 Task: Look for space in San Miniato, Italy from 12th  August, 2023 to 15th August, 2023 for 3 adults in price range Rs.12000 to Rs.16000. Place can be entire place with 2 bedrooms having 3 beds and 1 bathroom. Property type can be house, flat, guest house. Booking option can be shelf check-in. Required host language is English.
Action: Mouse moved to (467, 117)
Screenshot: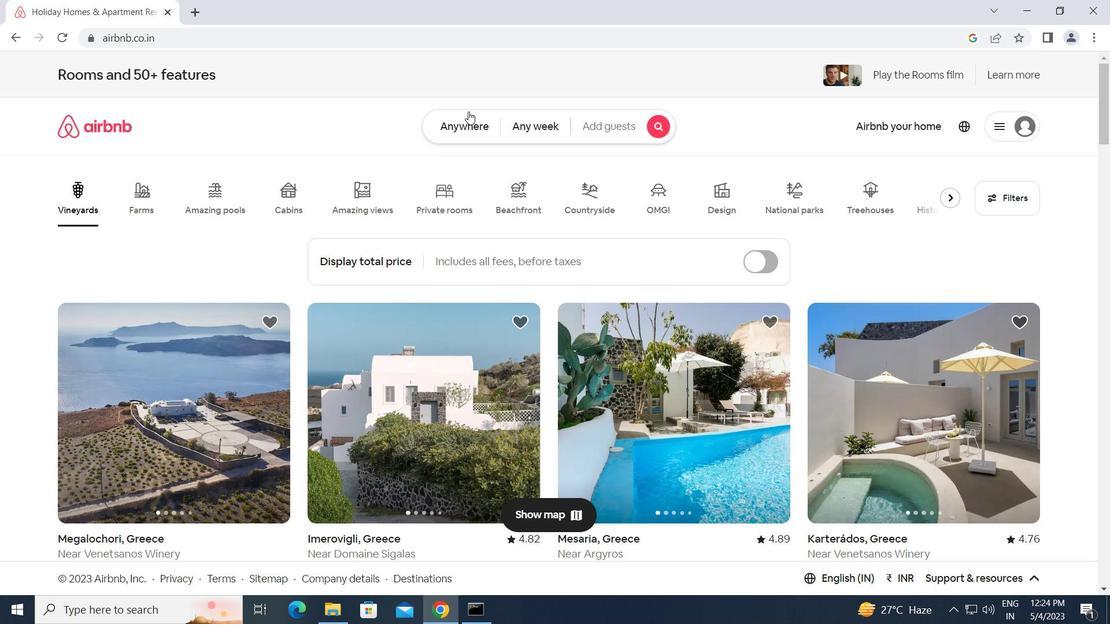 
Action: Mouse pressed left at (467, 117)
Screenshot: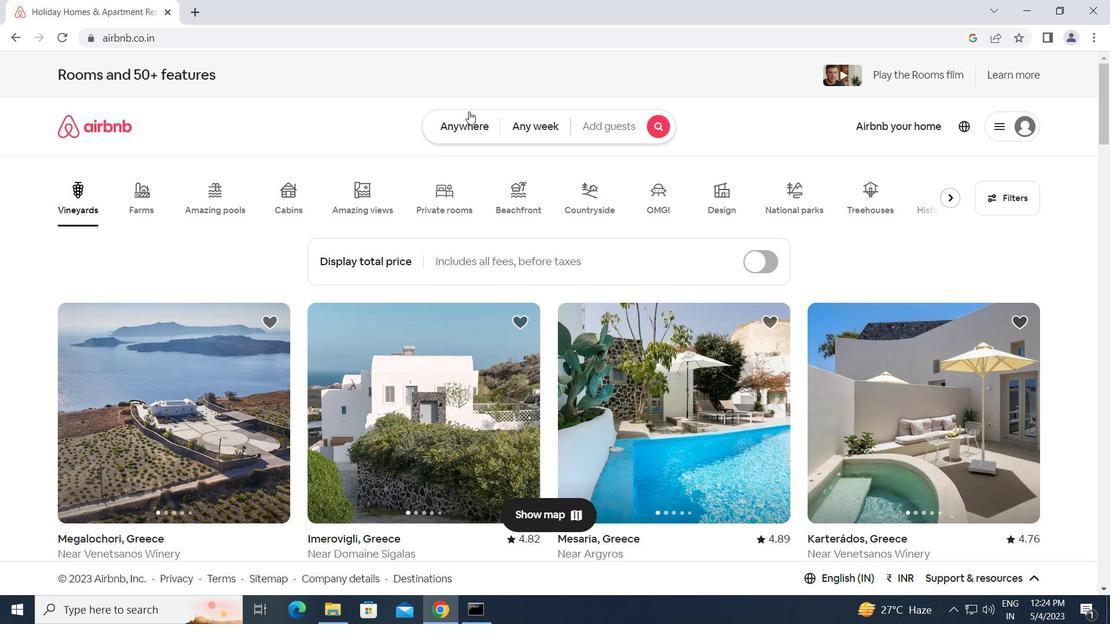 
Action: Mouse moved to (379, 179)
Screenshot: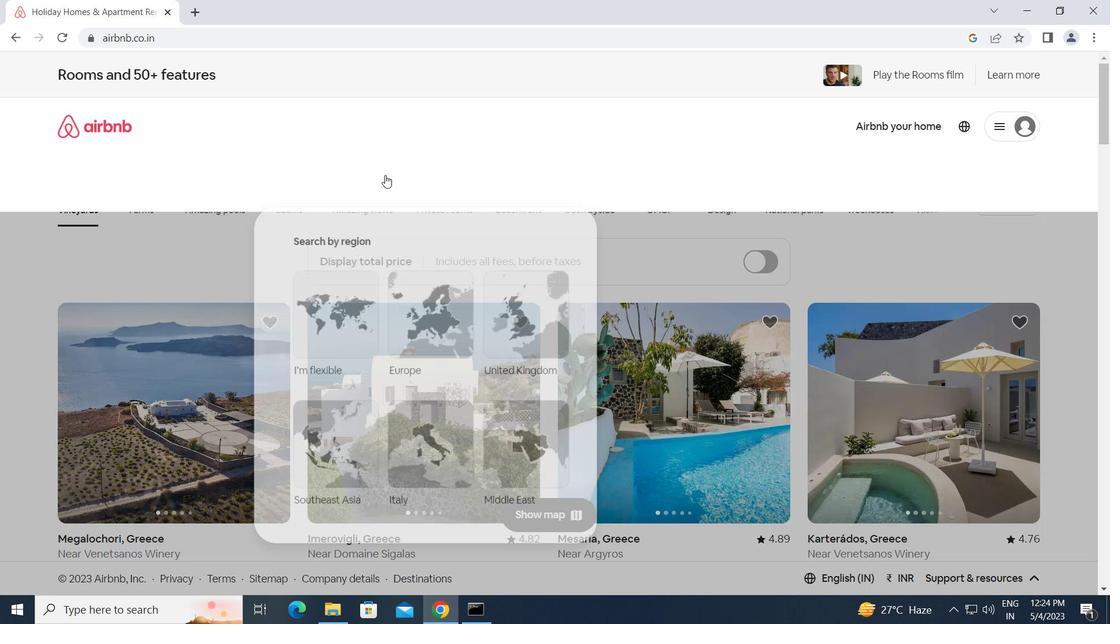 
Action: Mouse pressed left at (379, 179)
Screenshot: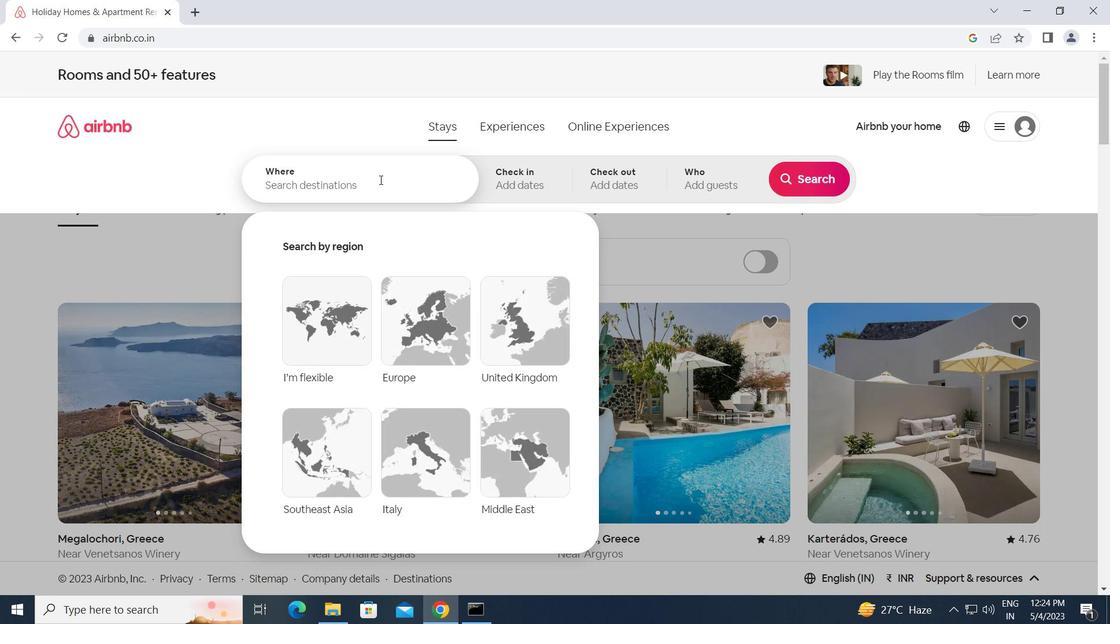 
Action: Key pressed s<Key.caps_lock>an<Key.space><Key.caps_lock>m<Key.caps_lock>iniato,<Key.space><Key.caps_lock>i<Key.caps_lock>taly<Key.enter>
Screenshot: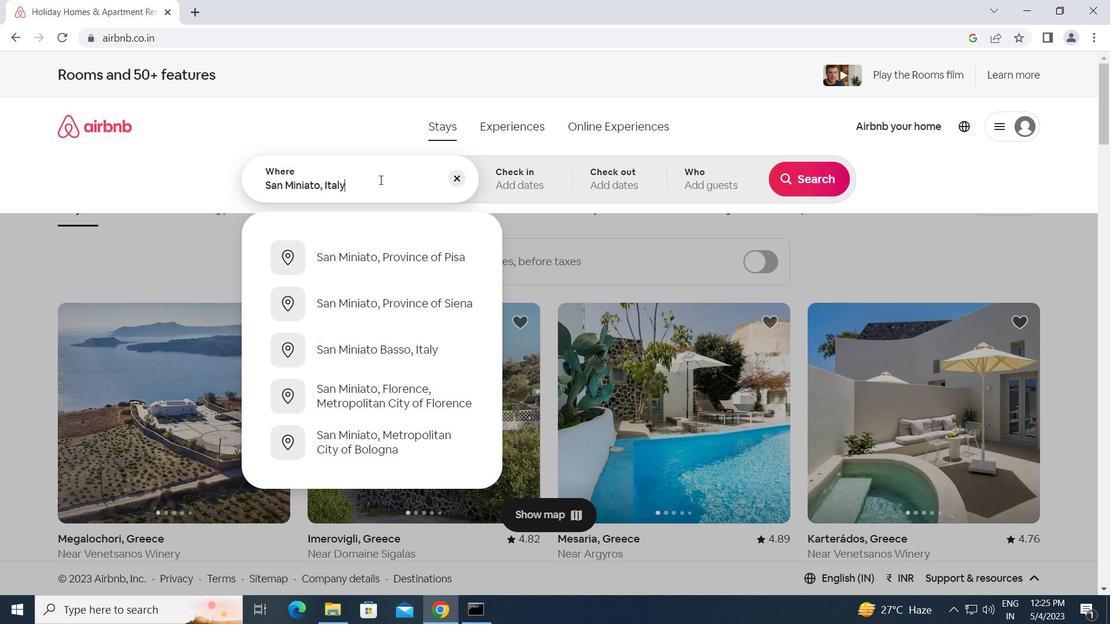 
Action: Mouse moved to (801, 292)
Screenshot: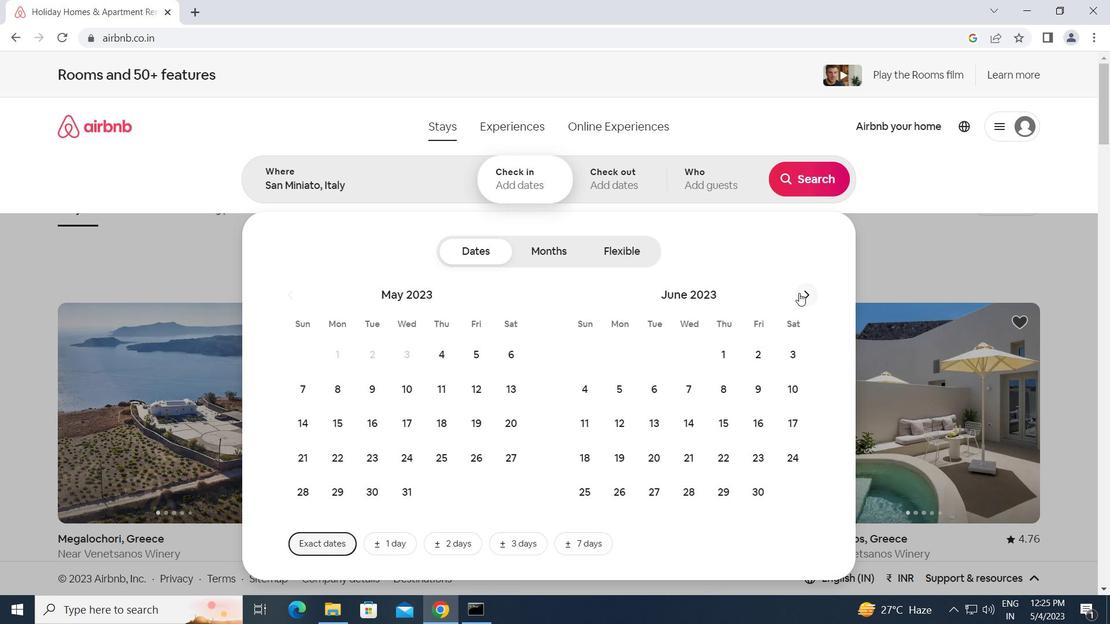
Action: Mouse pressed left at (801, 292)
Screenshot: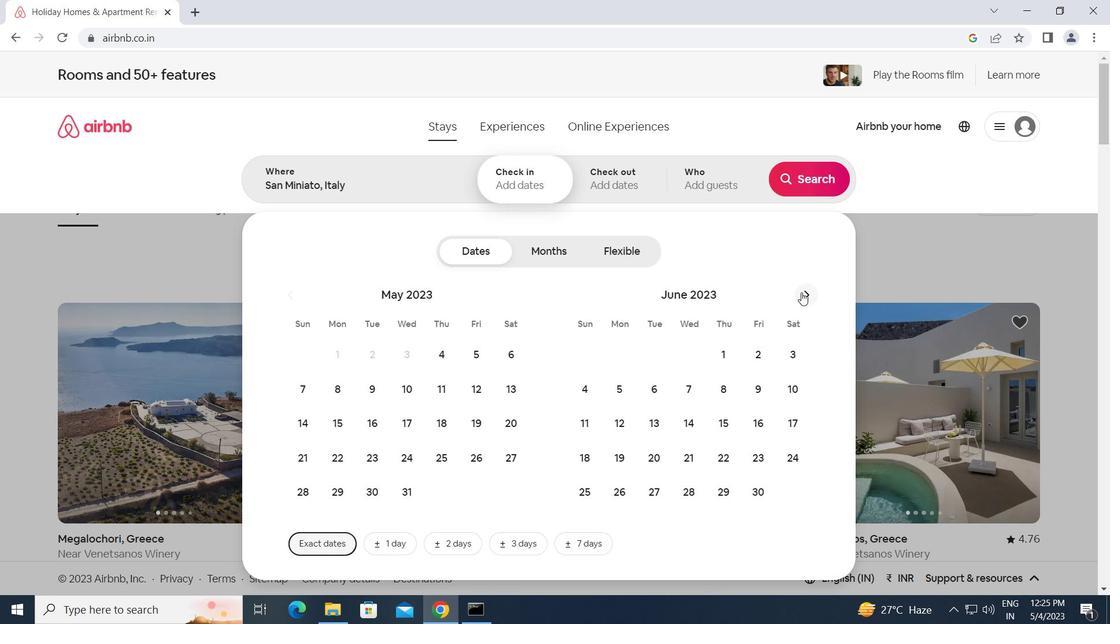 
Action: Mouse pressed left at (801, 292)
Screenshot: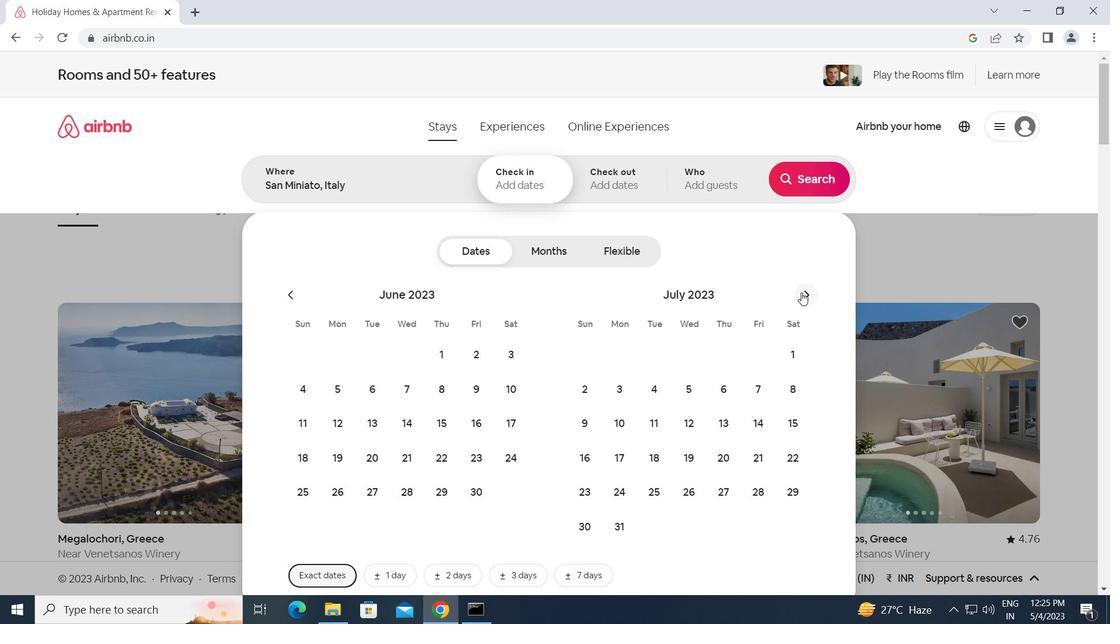 
Action: Mouse moved to (802, 388)
Screenshot: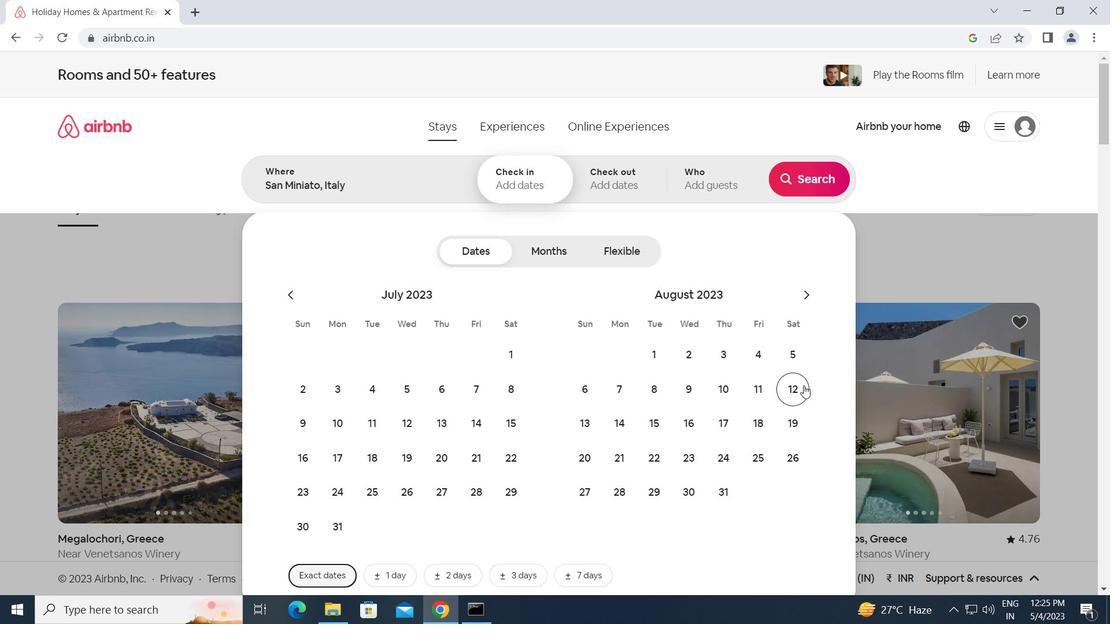 
Action: Mouse pressed left at (802, 388)
Screenshot: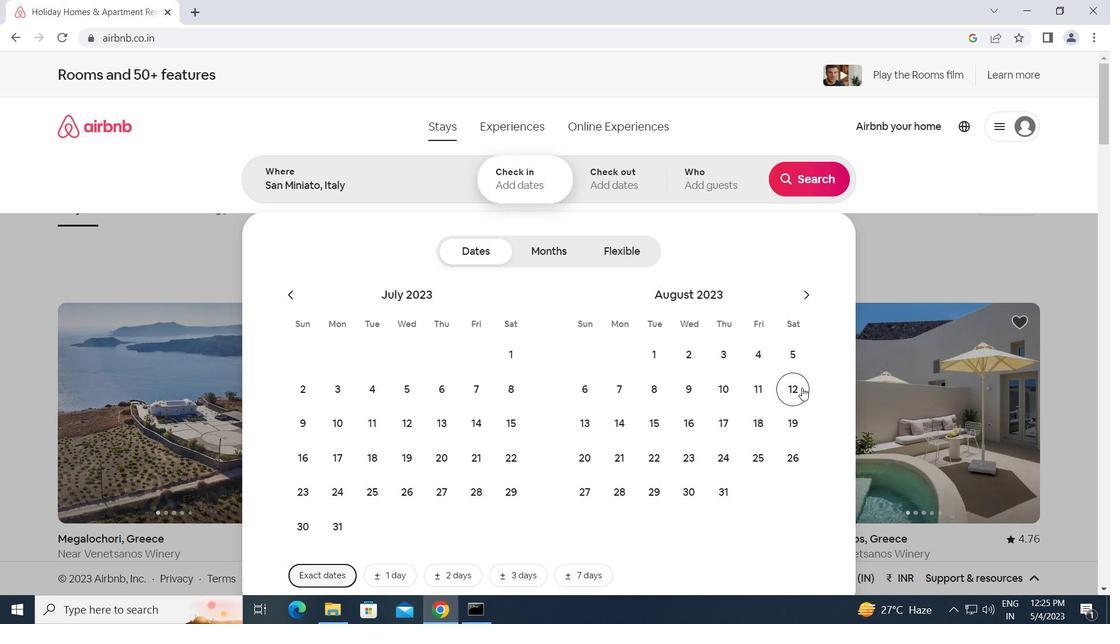 
Action: Mouse moved to (660, 429)
Screenshot: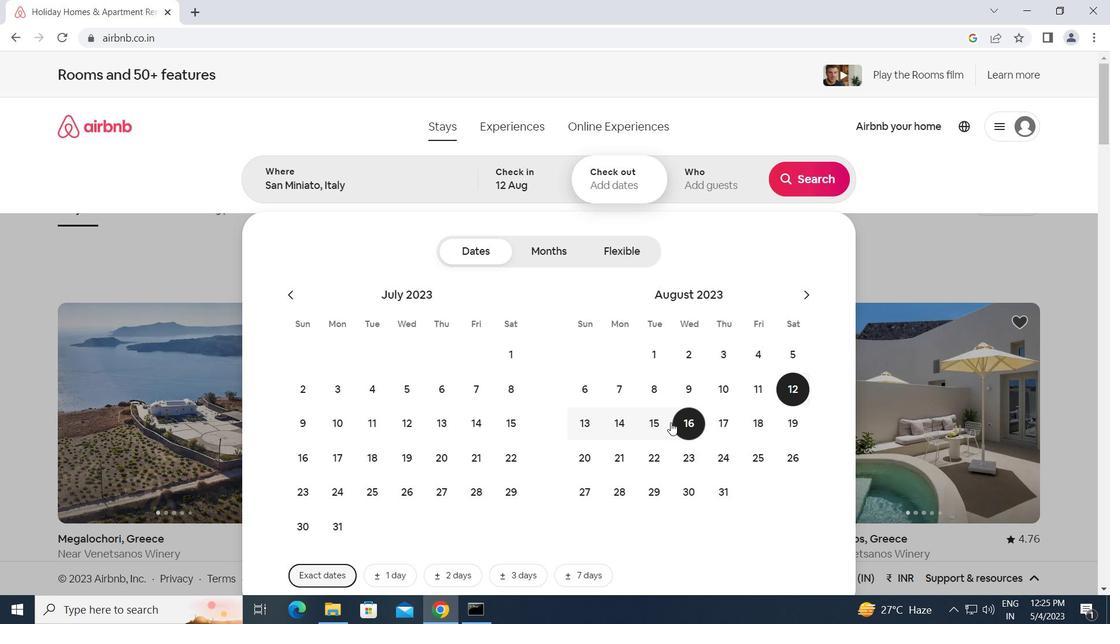 
Action: Mouse pressed left at (660, 429)
Screenshot: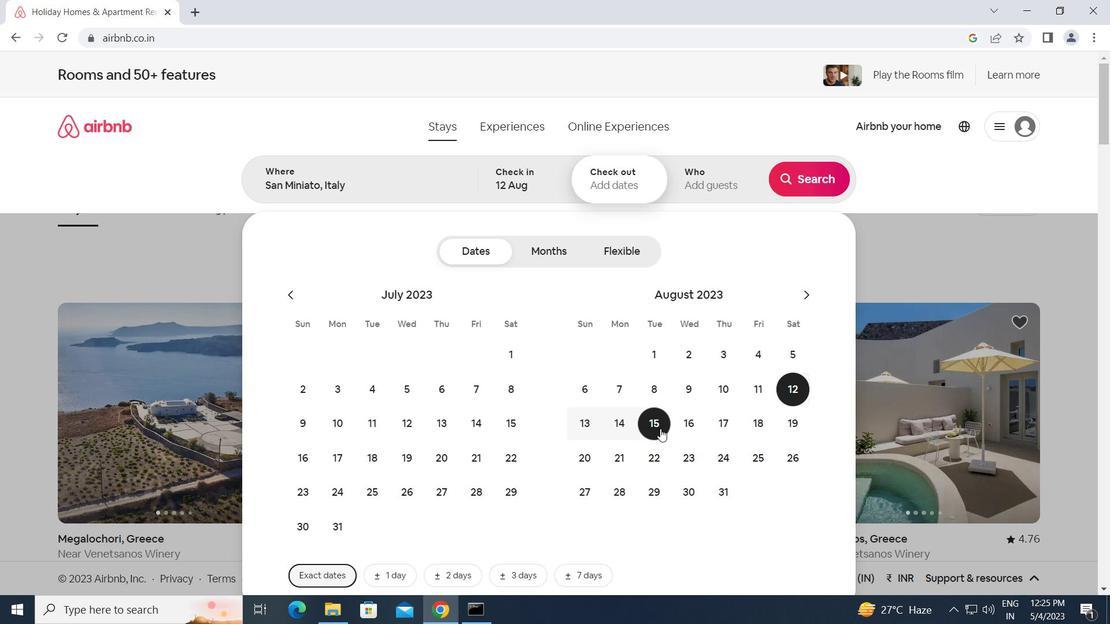 
Action: Mouse moved to (725, 186)
Screenshot: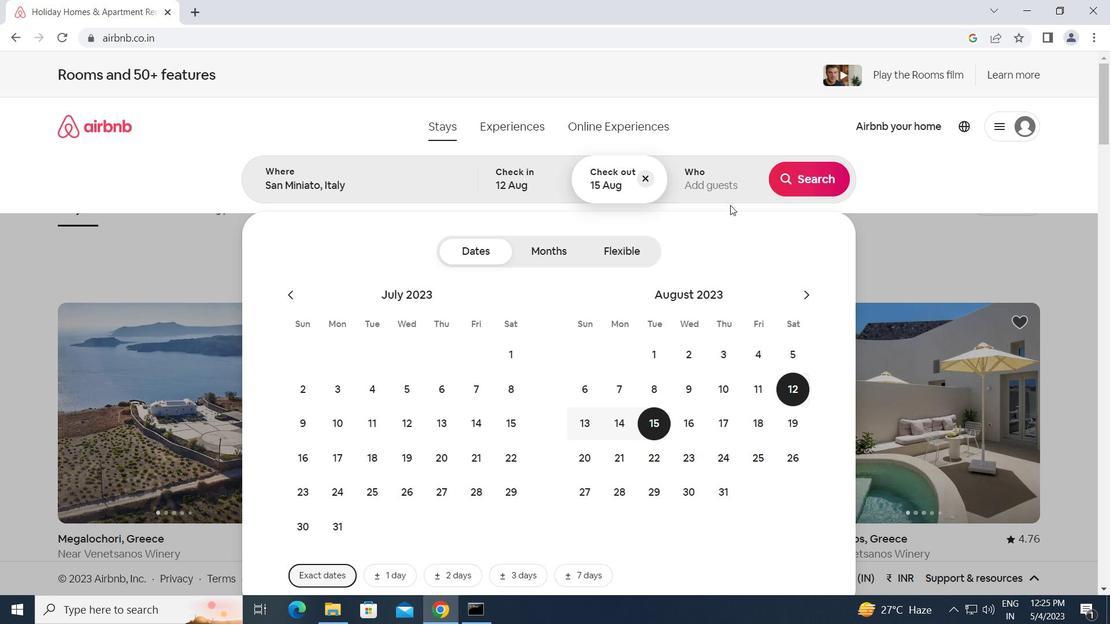 
Action: Mouse pressed left at (725, 186)
Screenshot: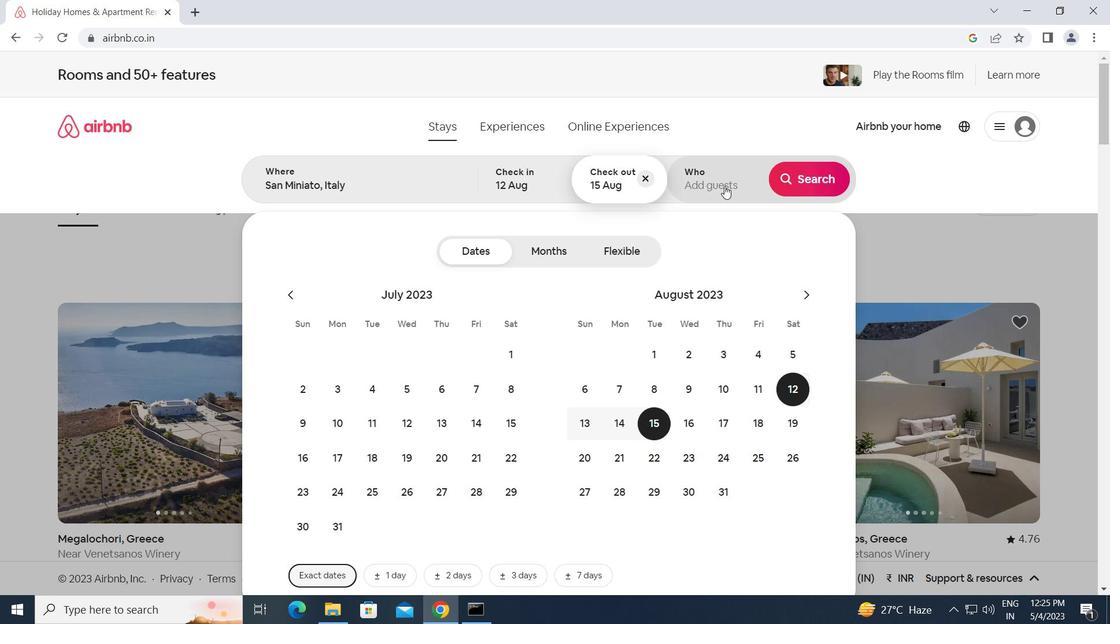 
Action: Mouse moved to (811, 255)
Screenshot: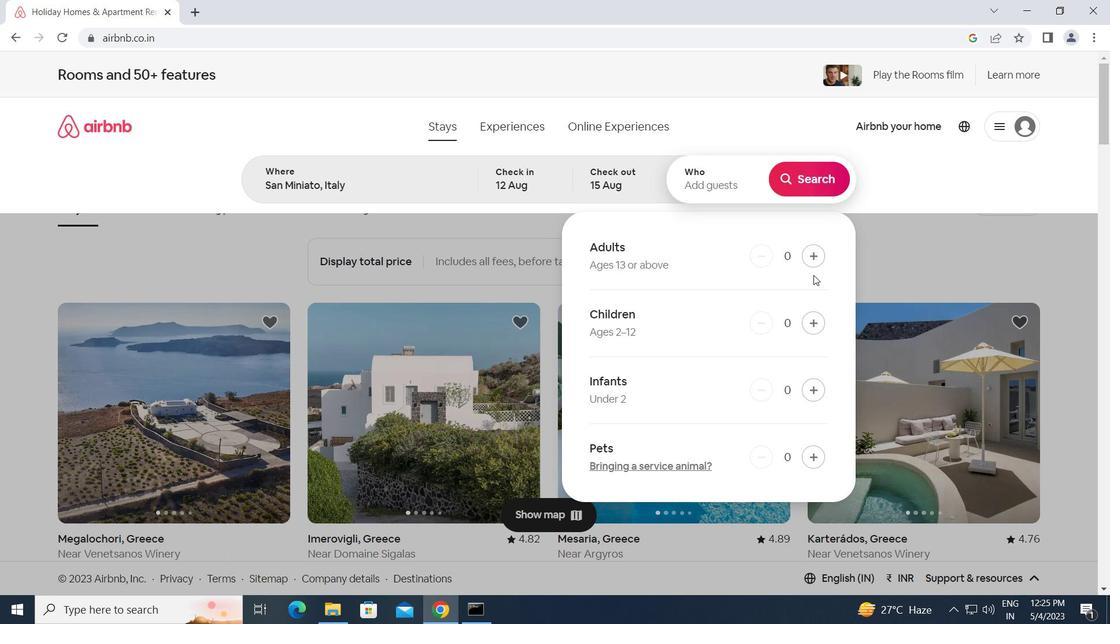 
Action: Mouse pressed left at (811, 255)
Screenshot: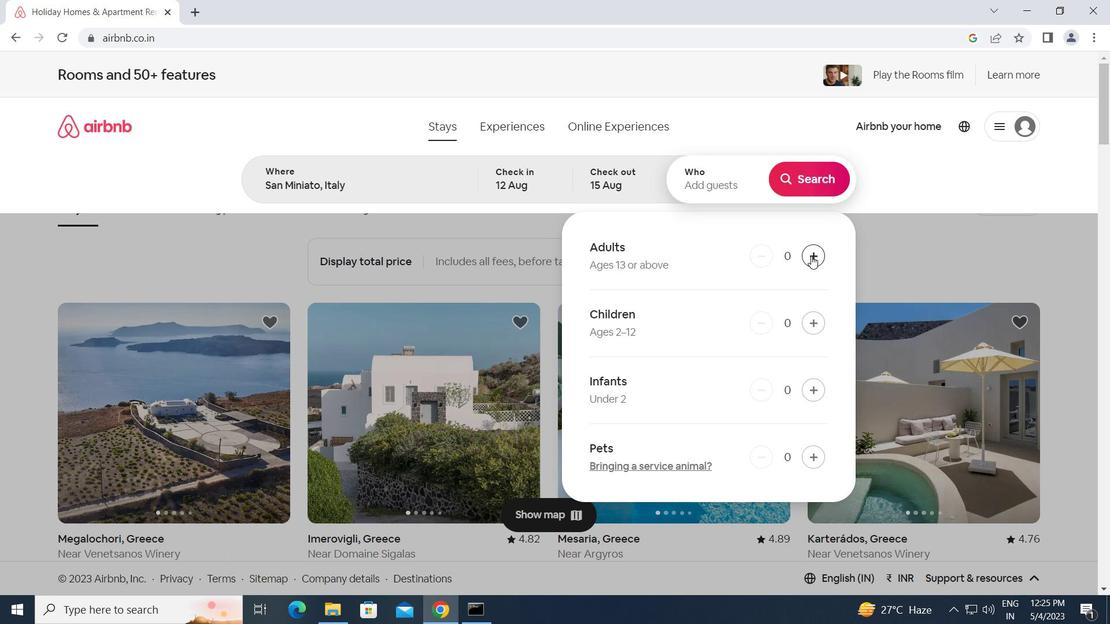 
Action: Mouse pressed left at (811, 255)
Screenshot: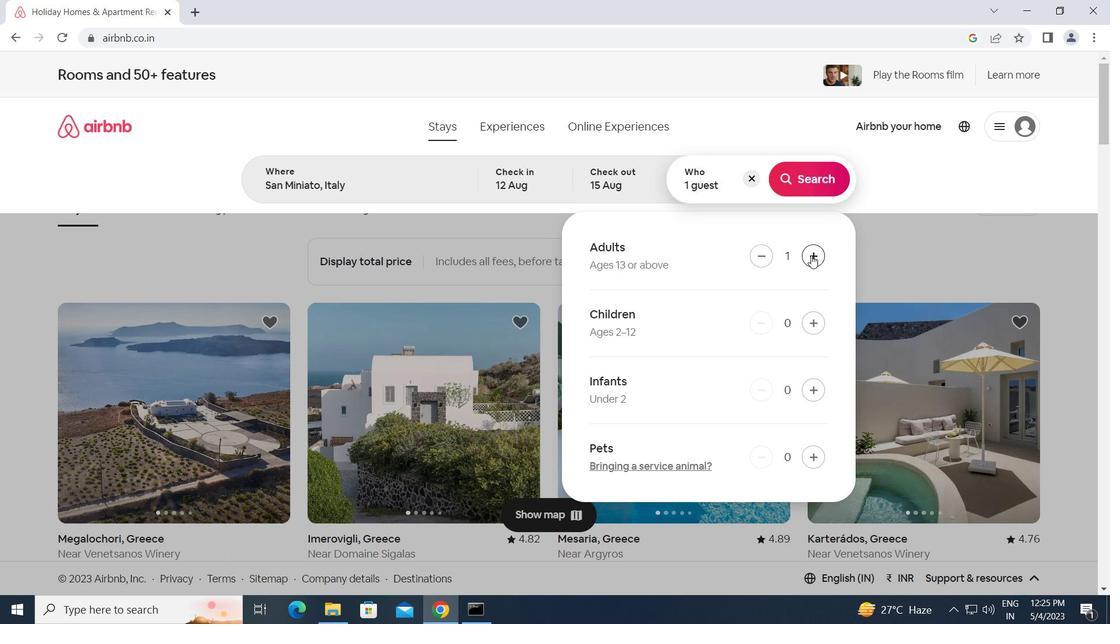
Action: Mouse pressed left at (811, 255)
Screenshot: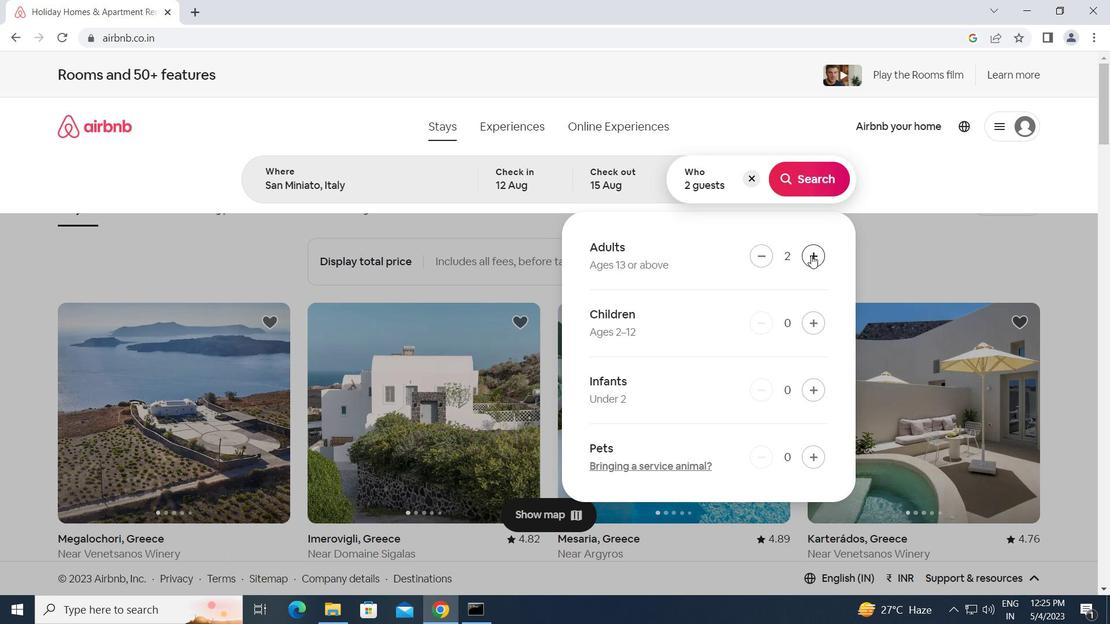 
Action: Mouse moved to (802, 175)
Screenshot: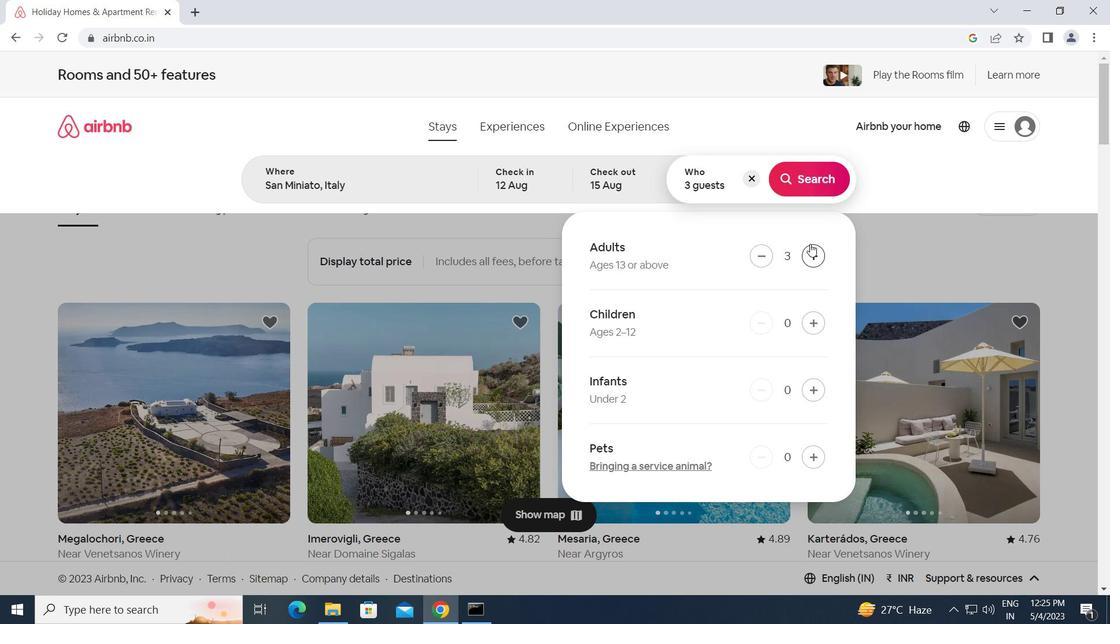 
Action: Mouse pressed left at (802, 175)
Screenshot: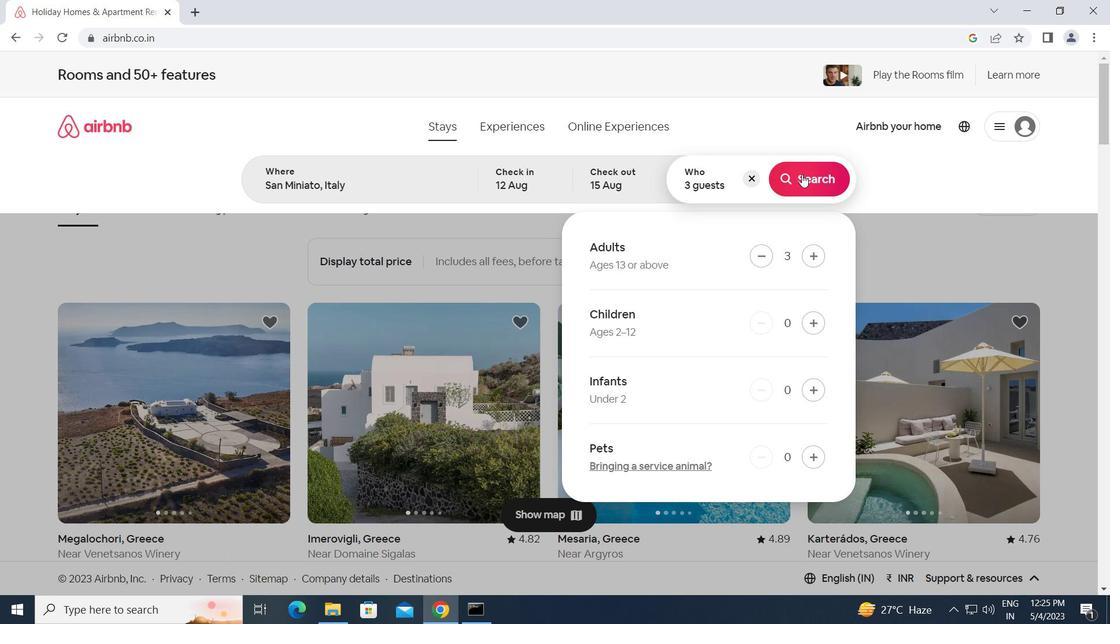 
Action: Mouse moved to (1025, 137)
Screenshot: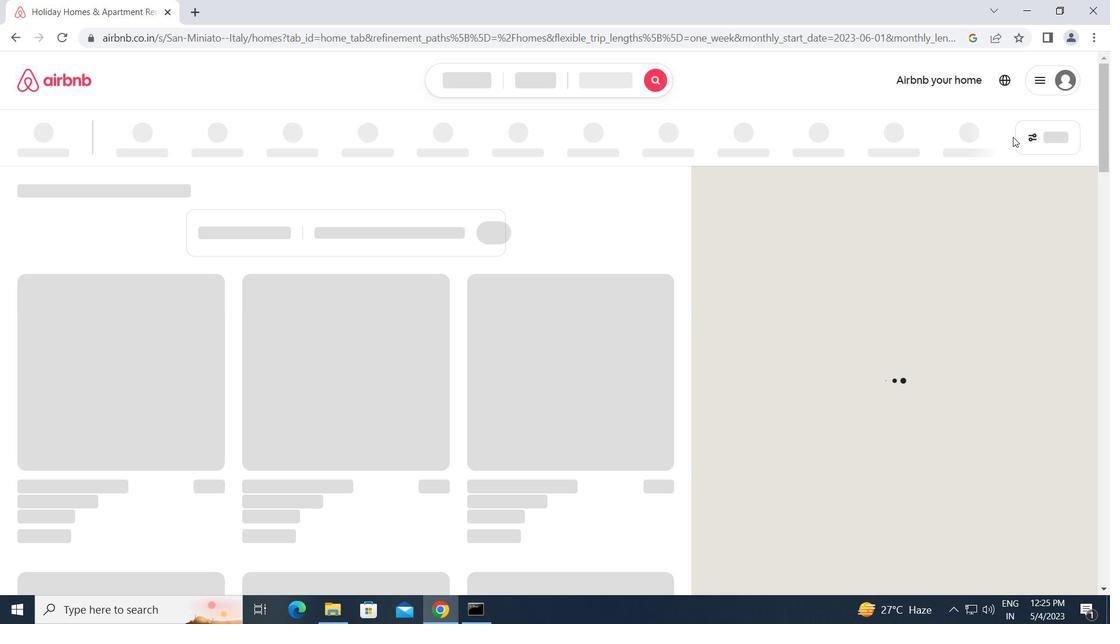 
Action: Mouse pressed left at (1025, 137)
Screenshot: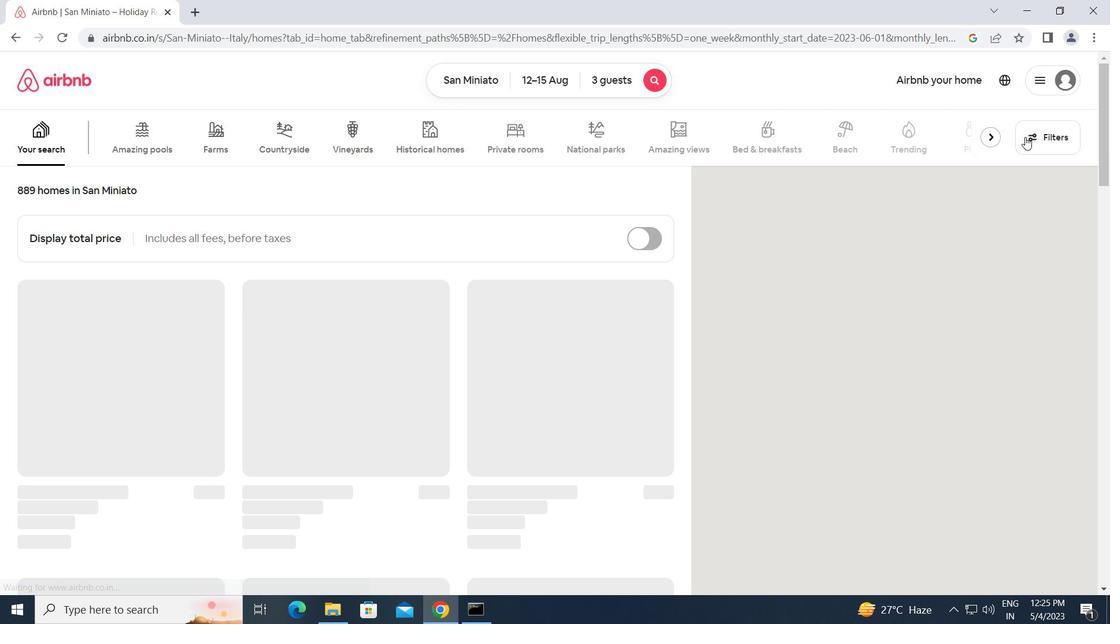 
Action: Mouse moved to (358, 322)
Screenshot: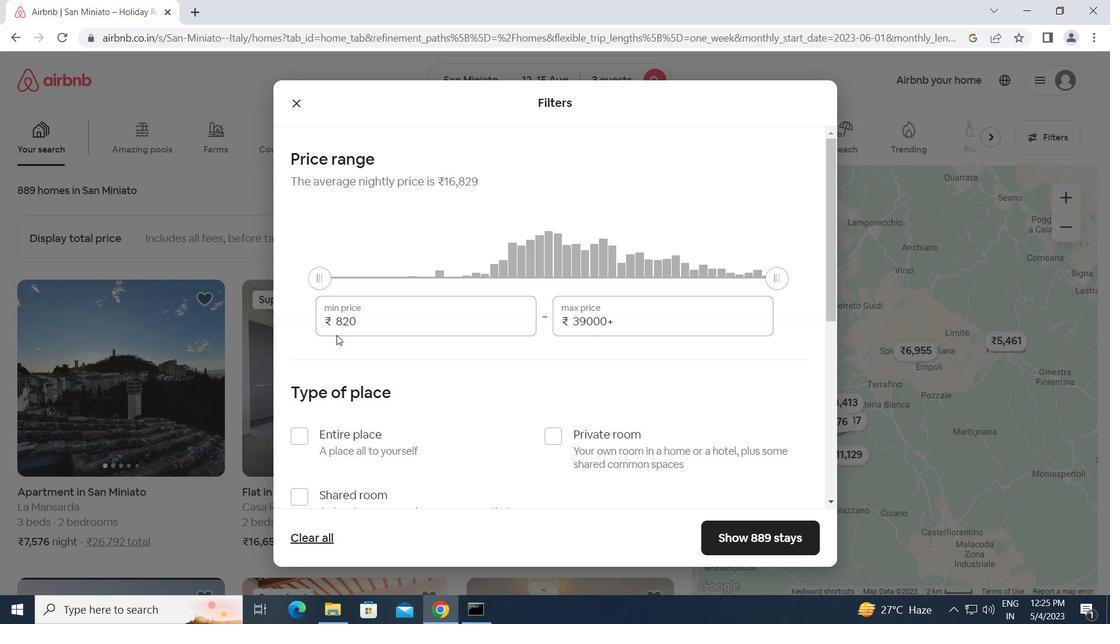 
Action: Mouse pressed left at (358, 322)
Screenshot: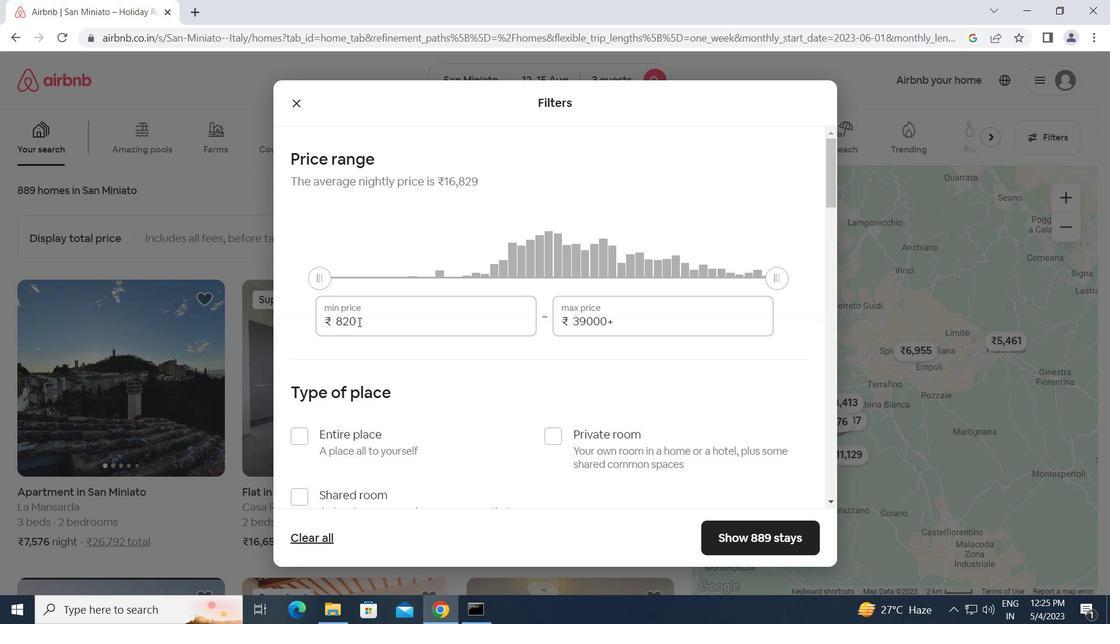 
Action: Mouse moved to (333, 329)
Screenshot: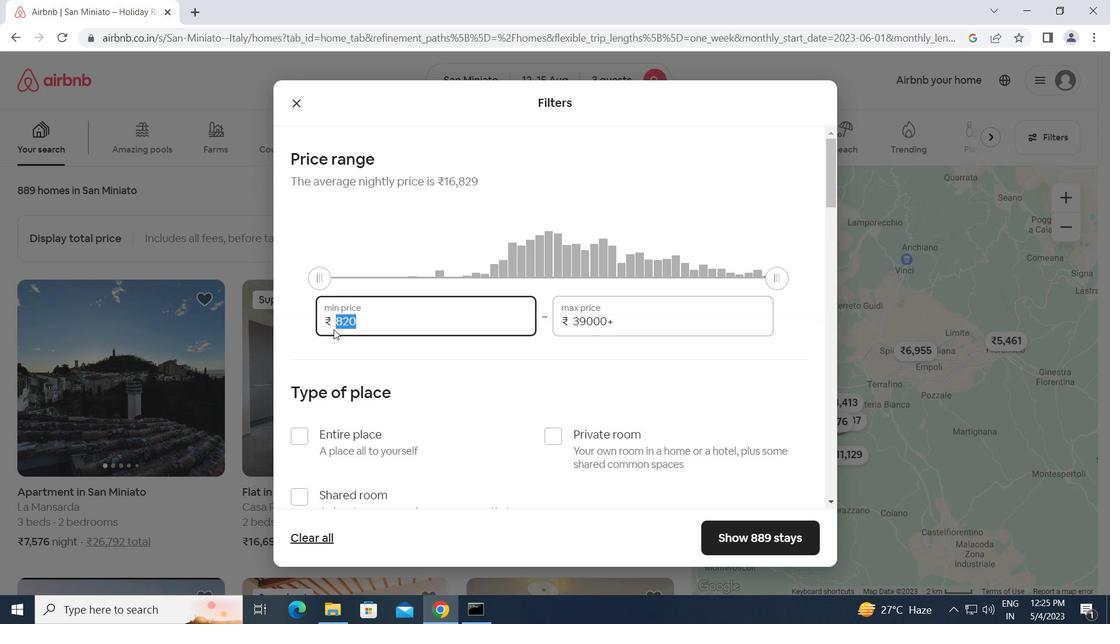 
Action: Key pressed 12000<Key.tab>16000
Screenshot: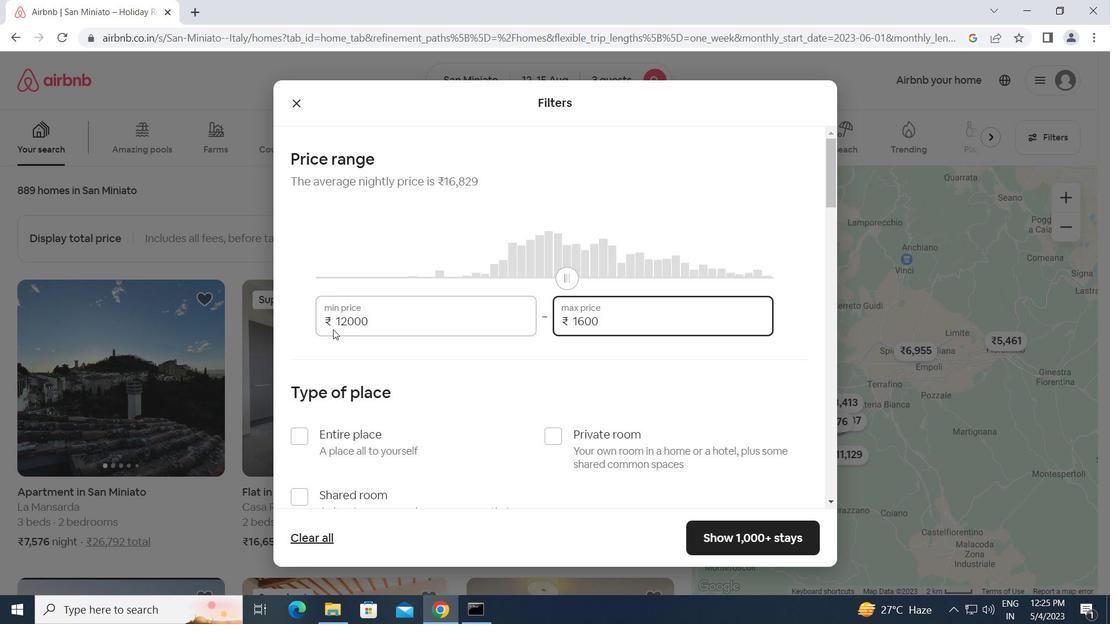 
Action: Mouse moved to (301, 433)
Screenshot: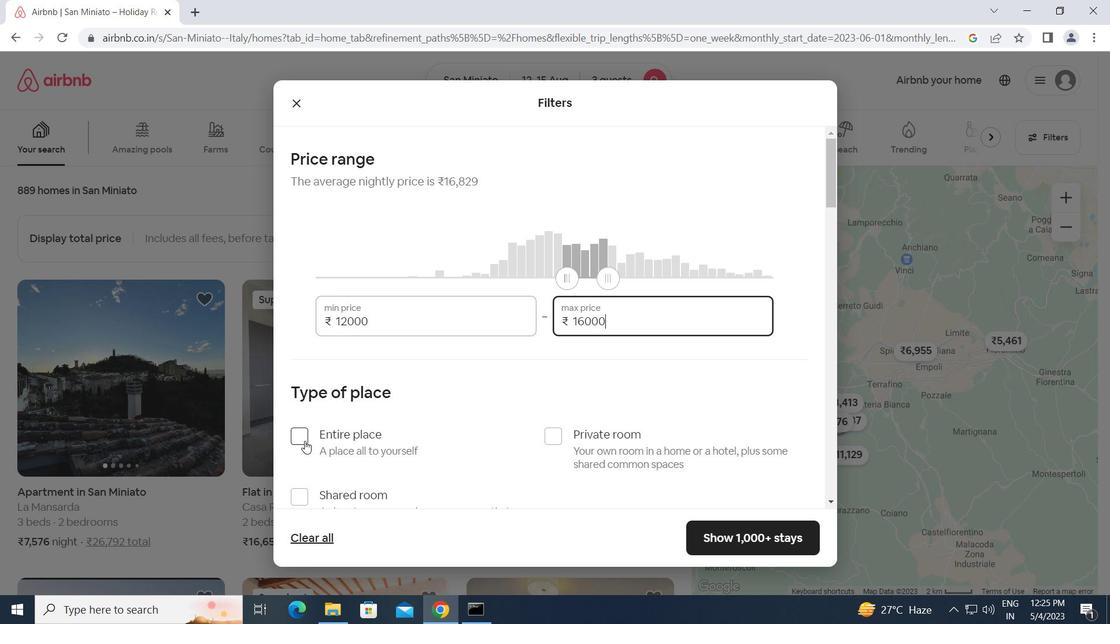 
Action: Mouse pressed left at (301, 433)
Screenshot: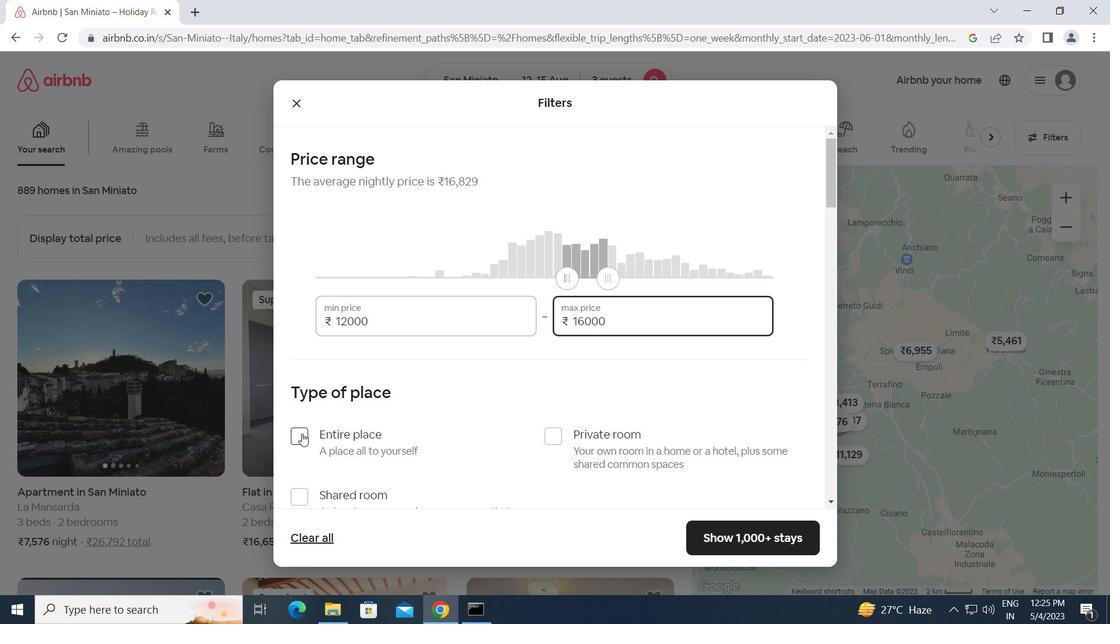
Action: Mouse moved to (436, 426)
Screenshot: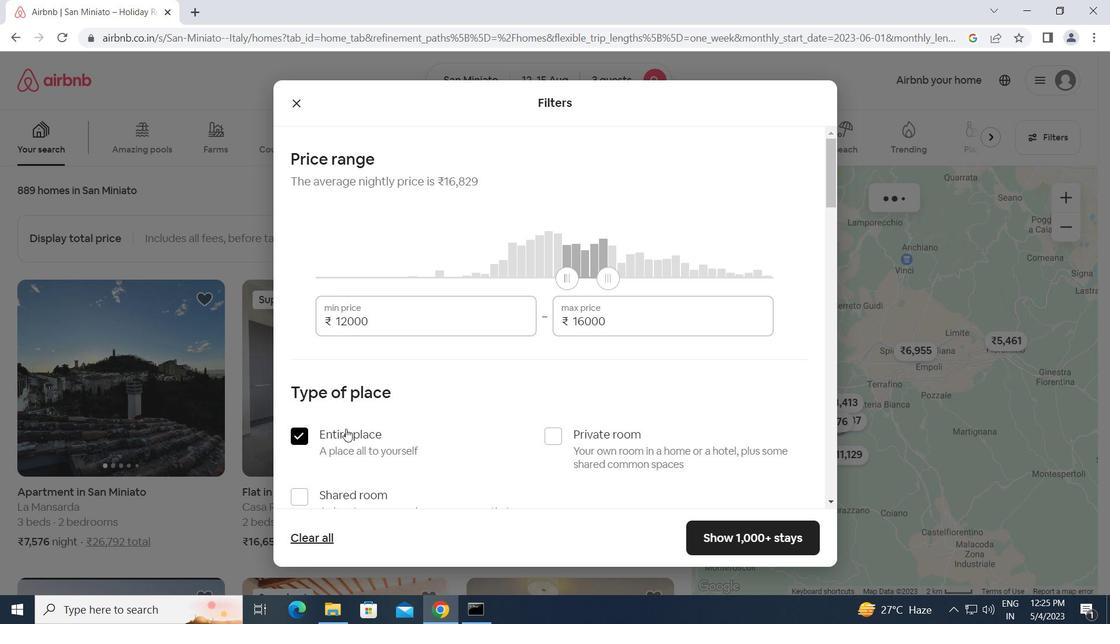 
Action: Mouse scrolled (436, 425) with delta (0, 0)
Screenshot: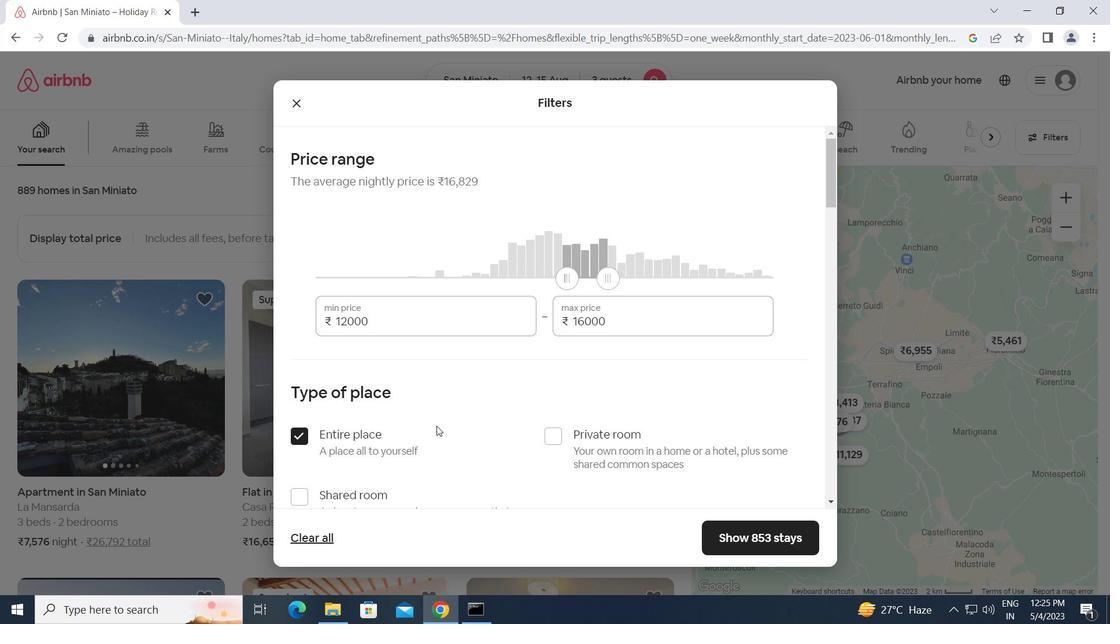 
Action: Mouse scrolled (436, 425) with delta (0, 0)
Screenshot: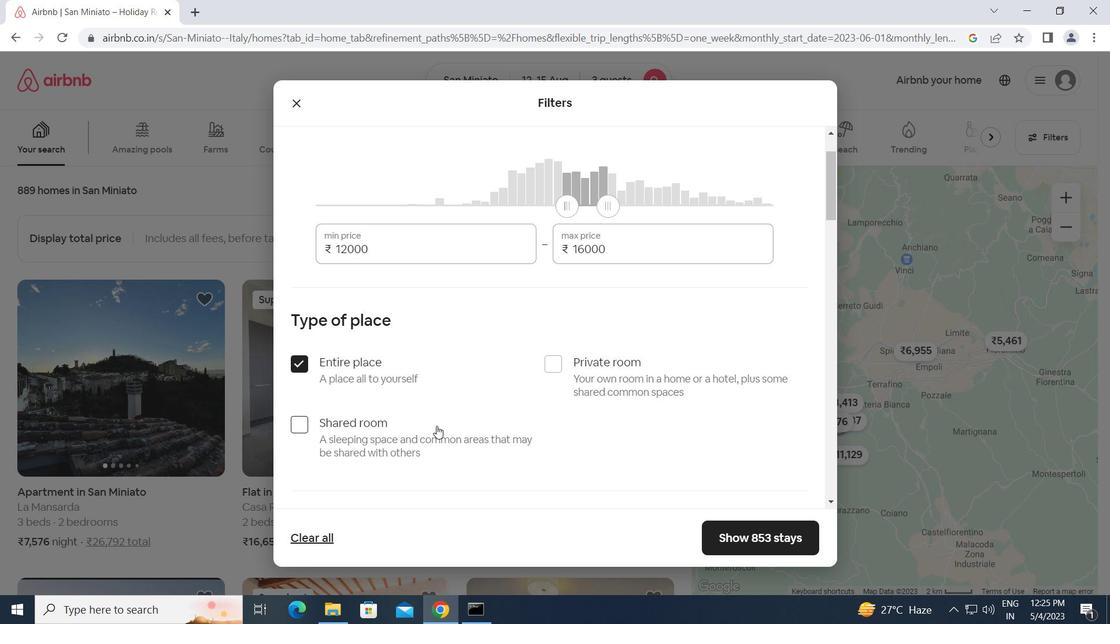 
Action: Mouse scrolled (436, 425) with delta (0, 0)
Screenshot: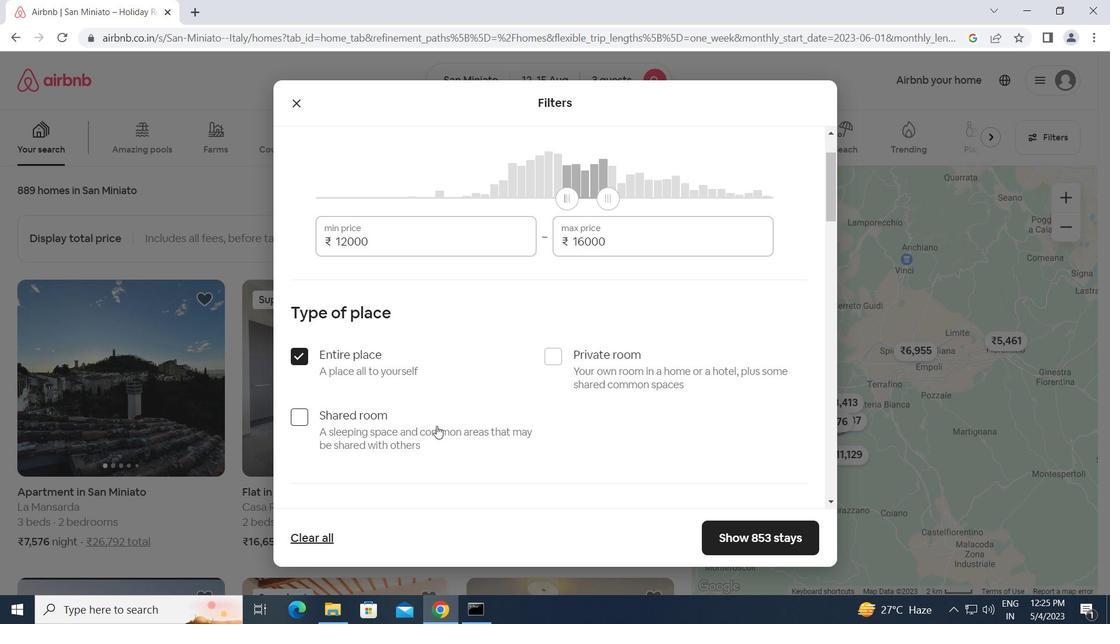 
Action: Mouse scrolled (436, 425) with delta (0, 0)
Screenshot: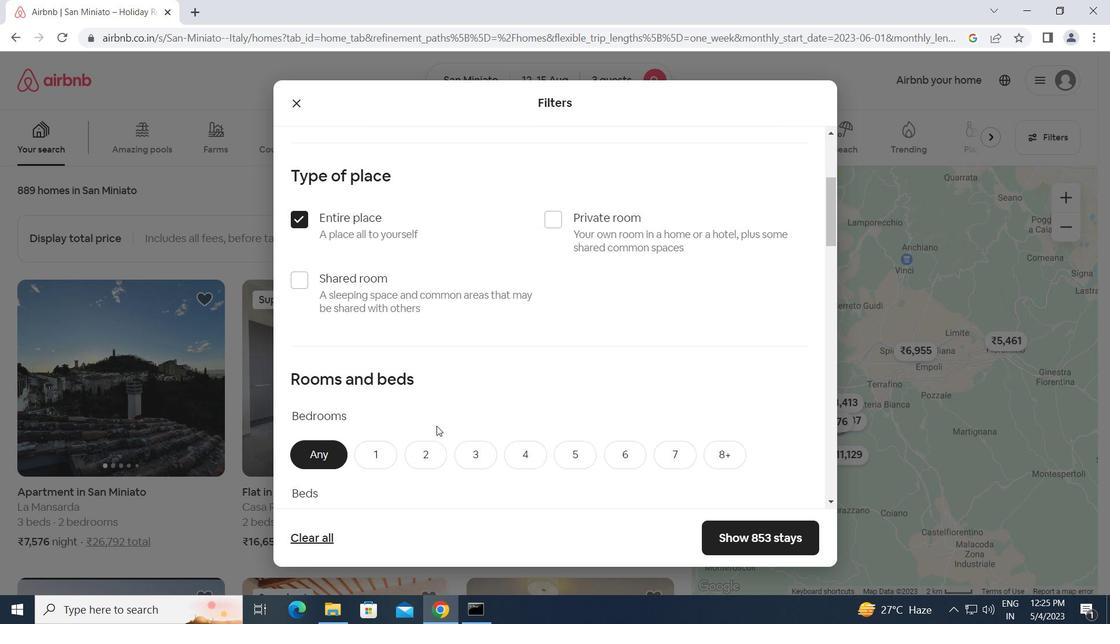
Action: Mouse moved to (421, 382)
Screenshot: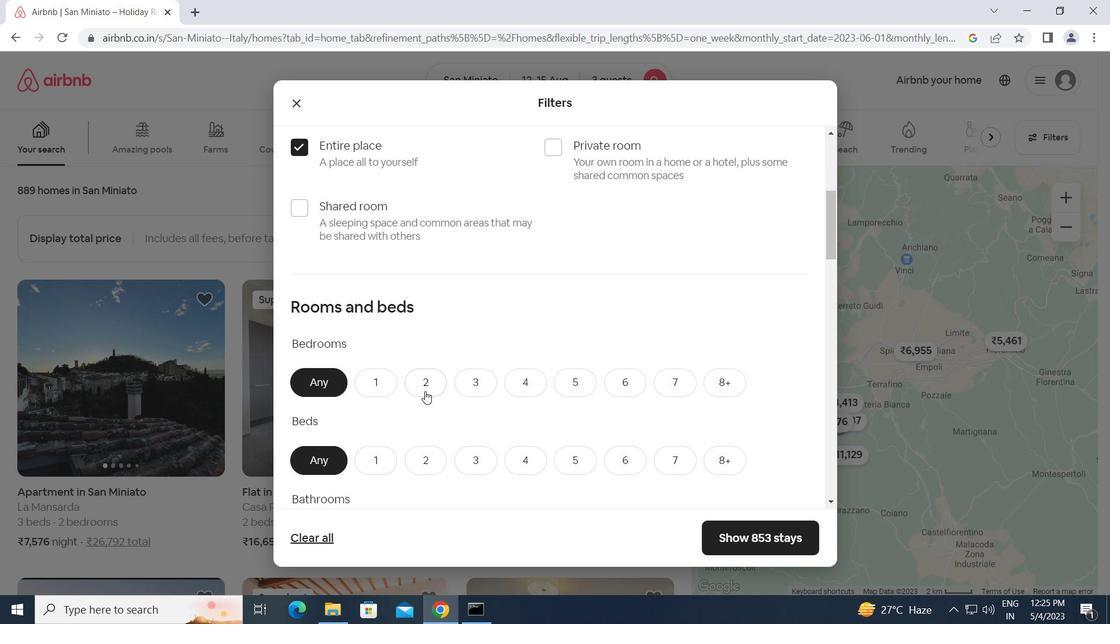 
Action: Mouse pressed left at (421, 382)
Screenshot: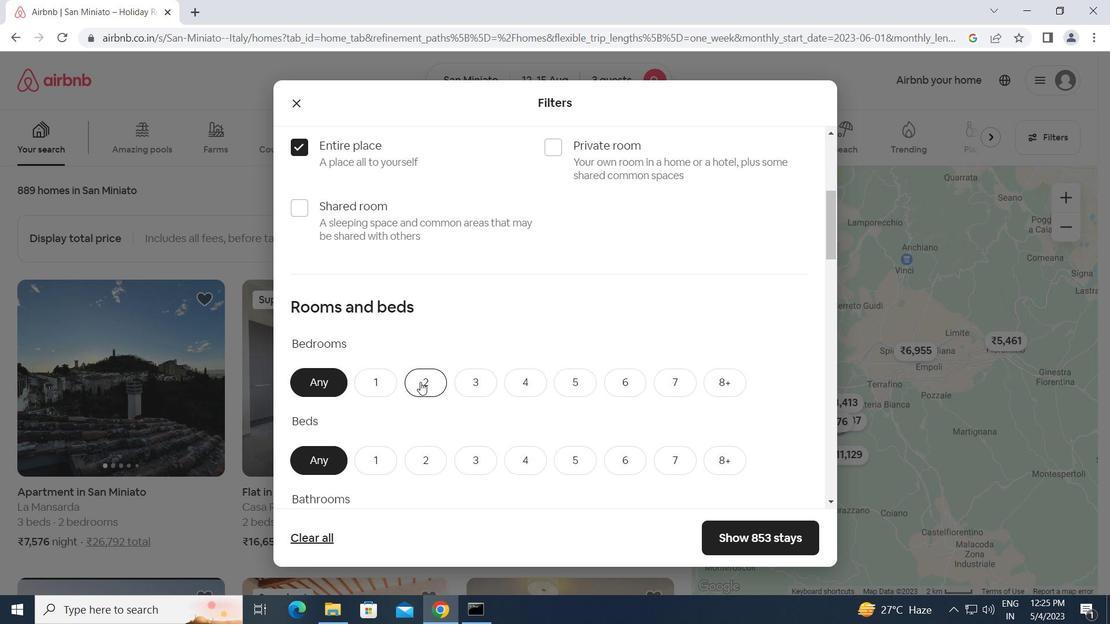
Action: Mouse moved to (464, 455)
Screenshot: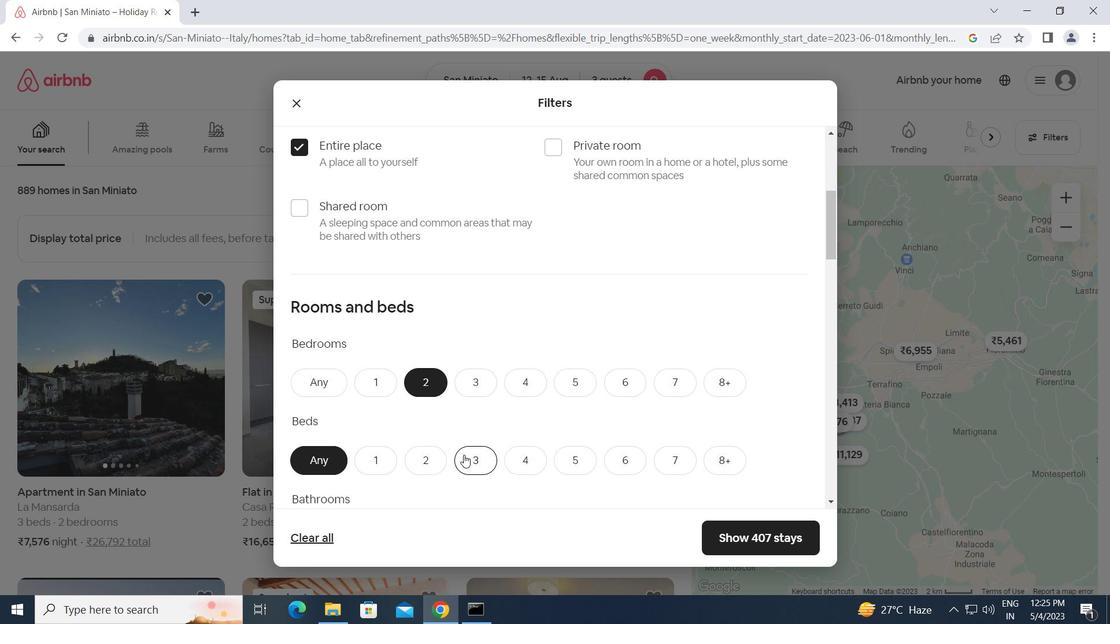 
Action: Mouse pressed left at (464, 455)
Screenshot: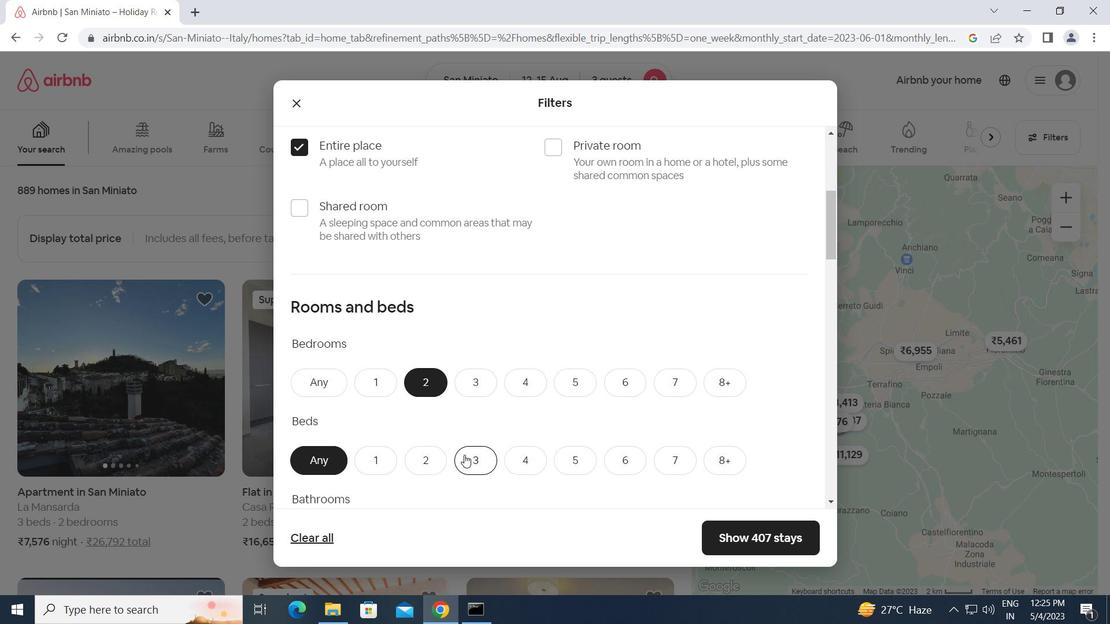 
Action: Mouse moved to (466, 457)
Screenshot: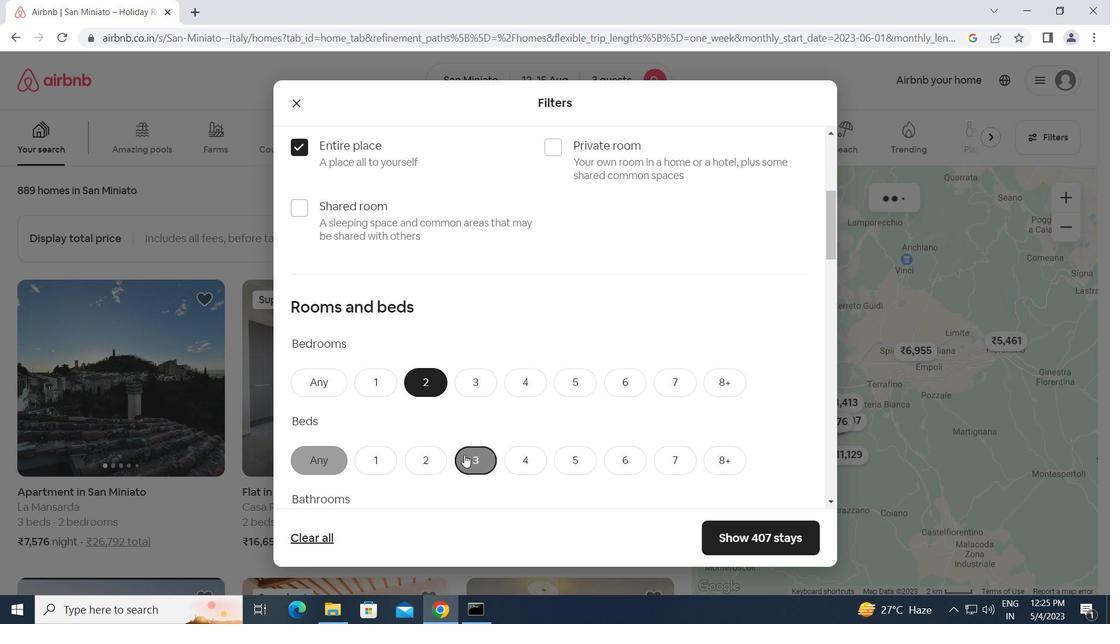 
Action: Mouse scrolled (466, 456) with delta (0, 0)
Screenshot: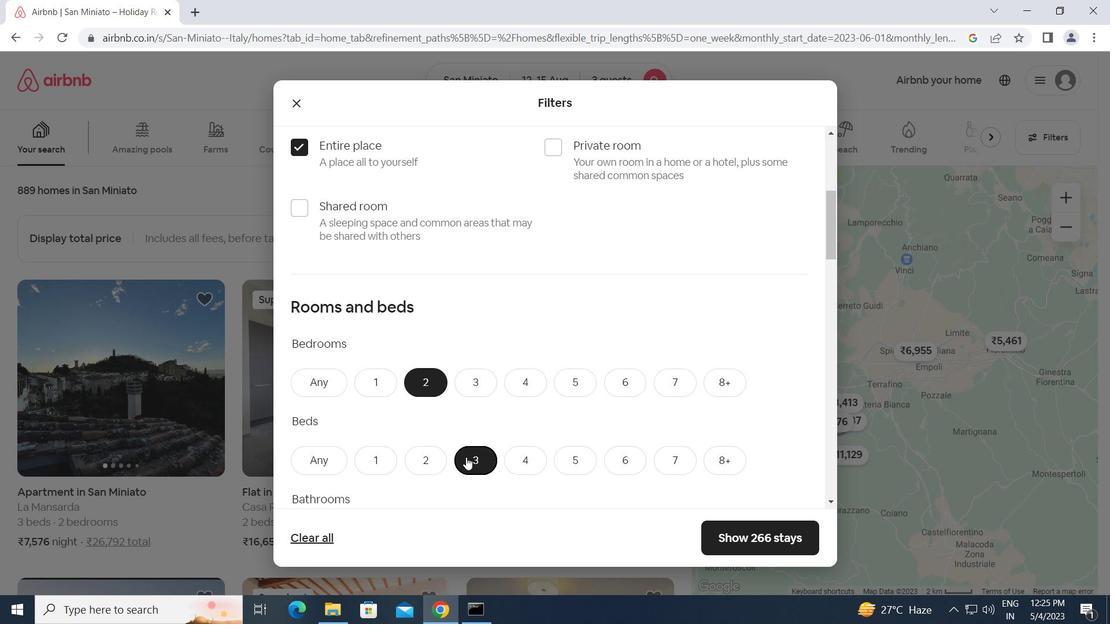 
Action: Mouse scrolled (466, 456) with delta (0, 0)
Screenshot: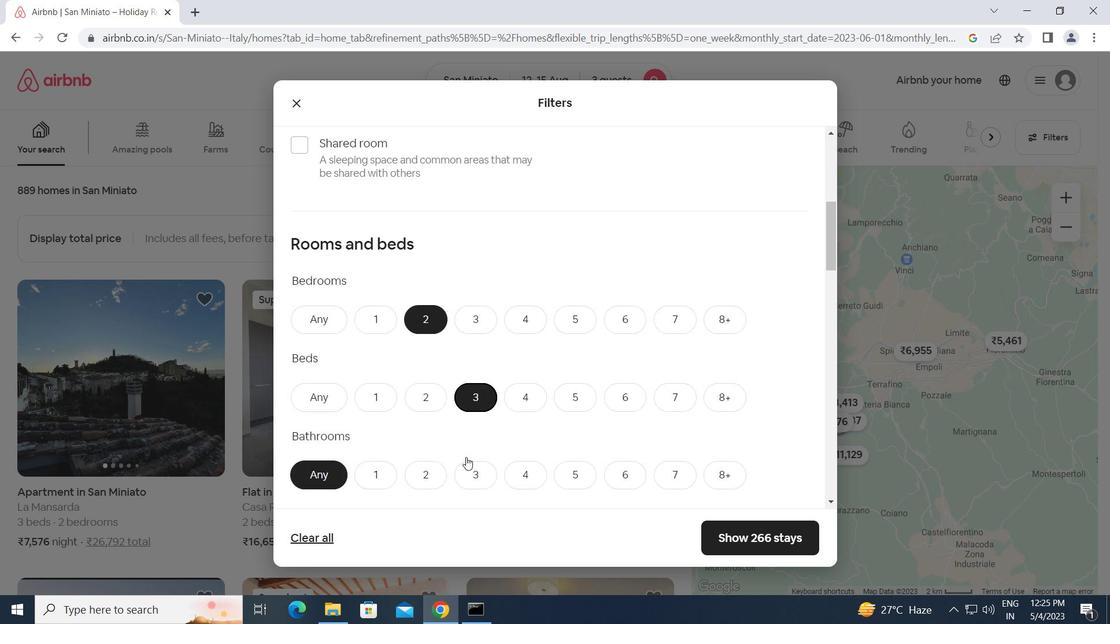 
Action: Mouse moved to (370, 394)
Screenshot: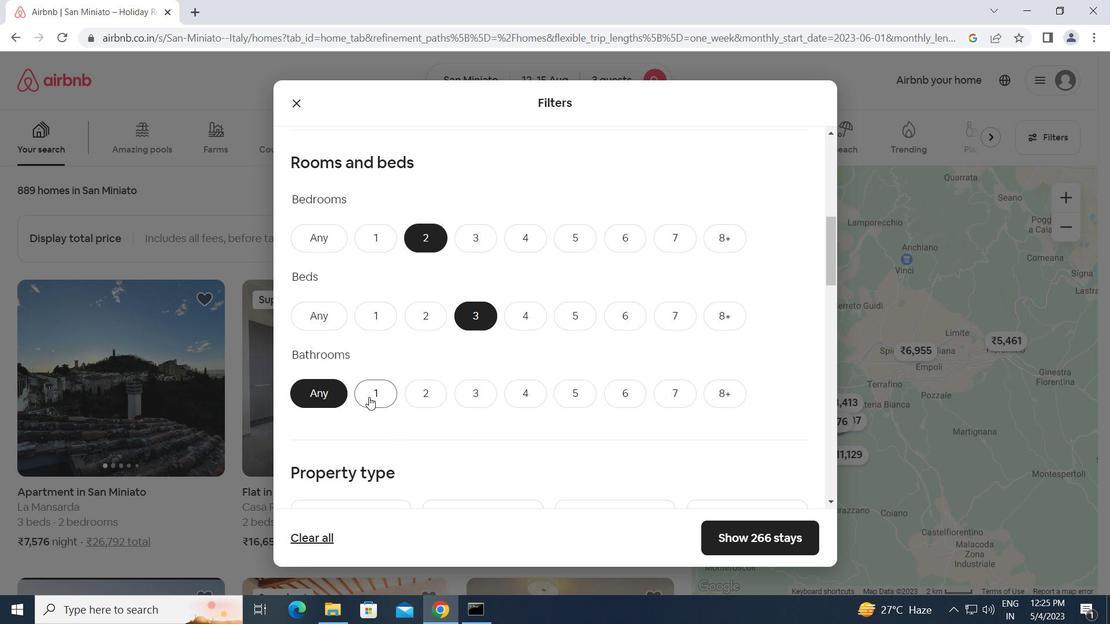 
Action: Mouse pressed left at (370, 394)
Screenshot: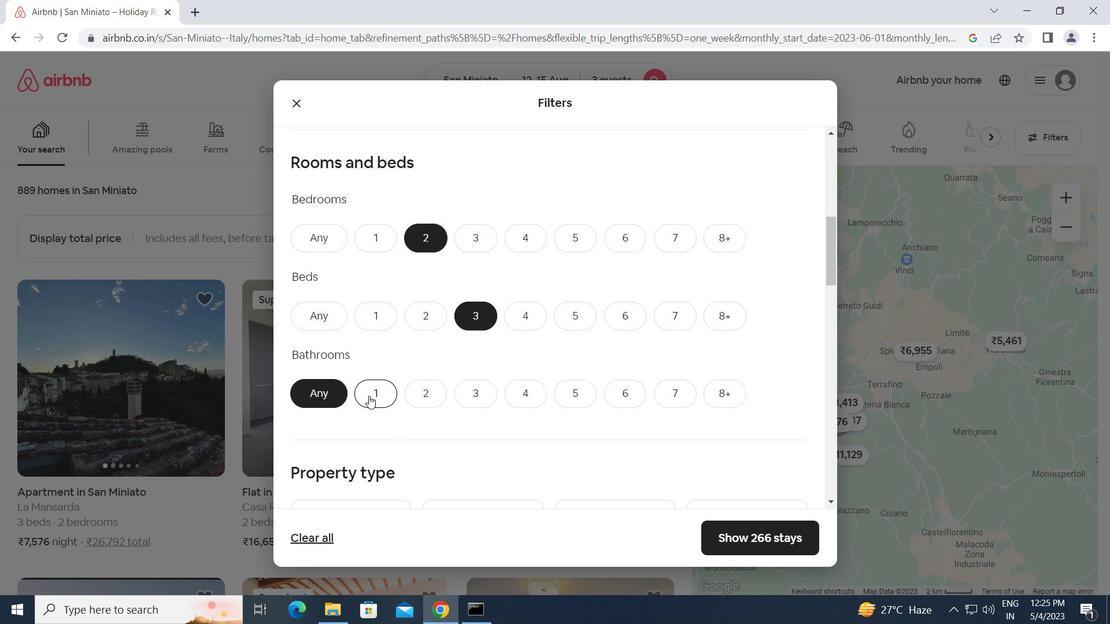 
Action: Mouse moved to (470, 425)
Screenshot: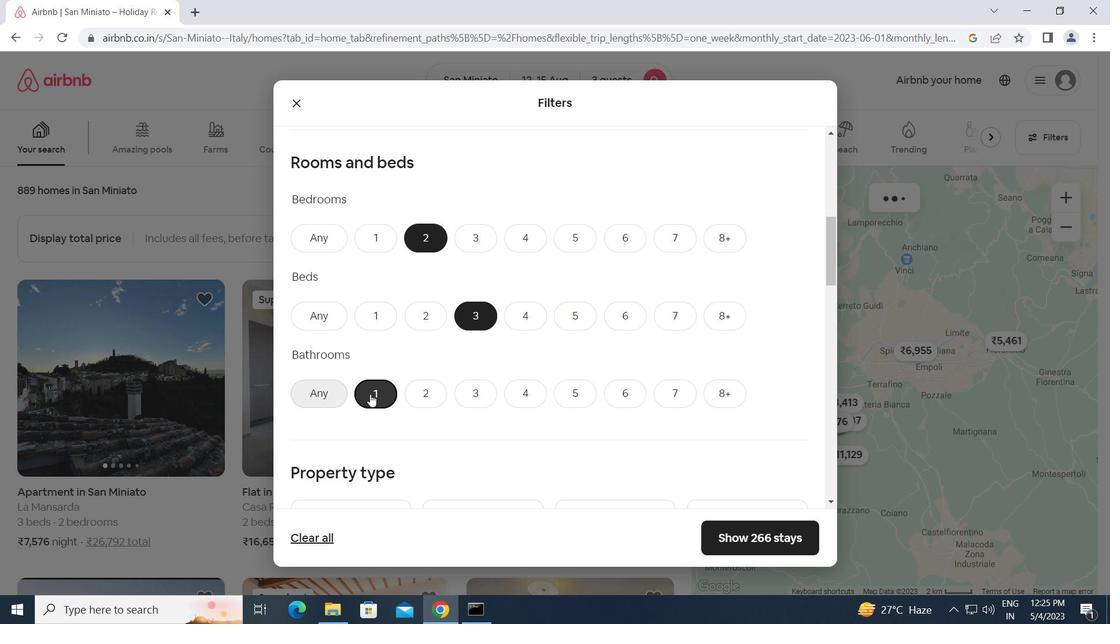 
Action: Mouse scrolled (470, 425) with delta (0, 0)
Screenshot: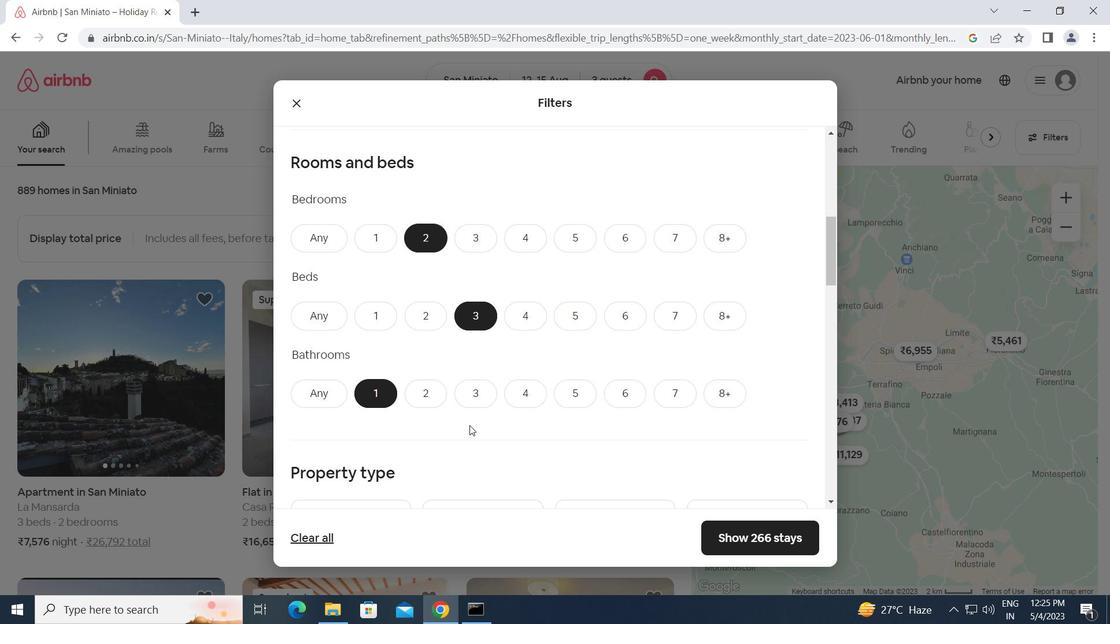 
Action: Mouse scrolled (470, 425) with delta (0, 0)
Screenshot: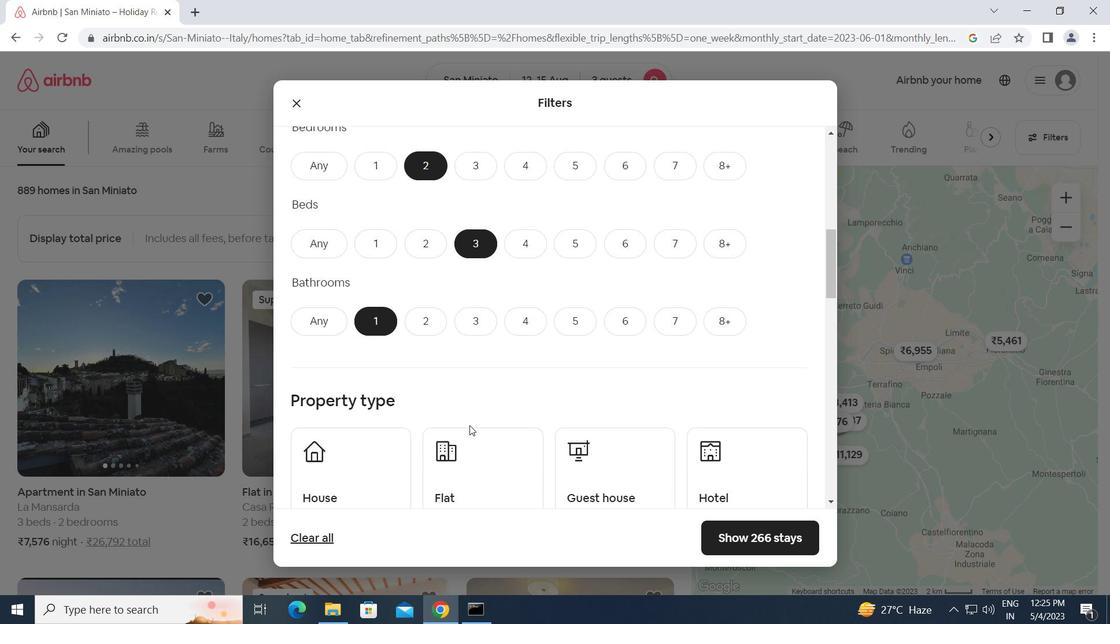 
Action: Mouse moved to (367, 410)
Screenshot: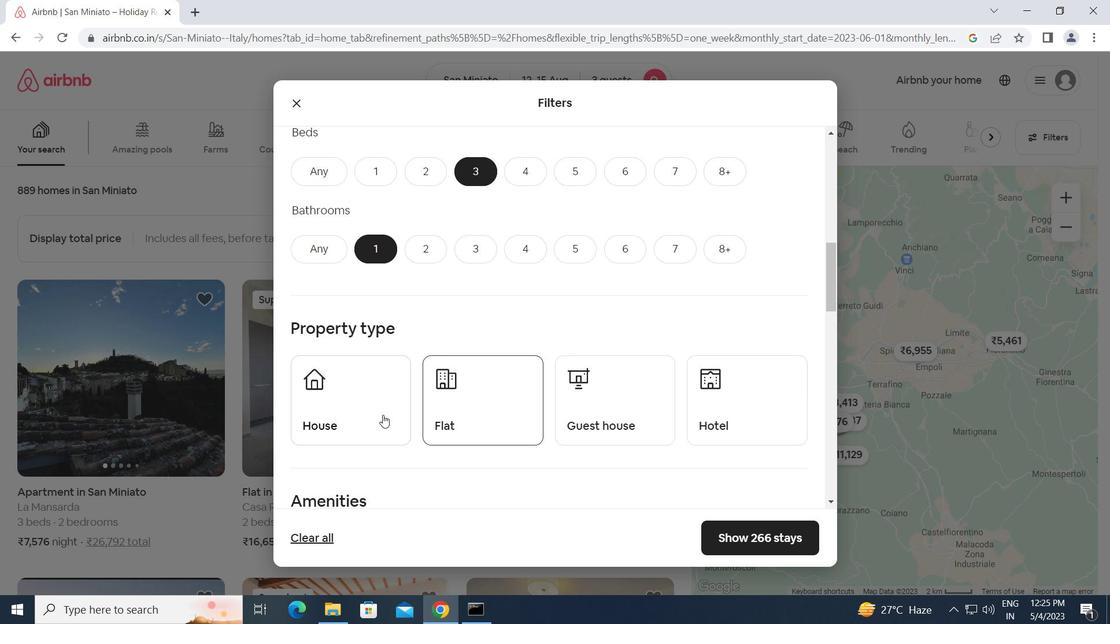 
Action: Mouse pressed left at (367, 410)
Screenshot: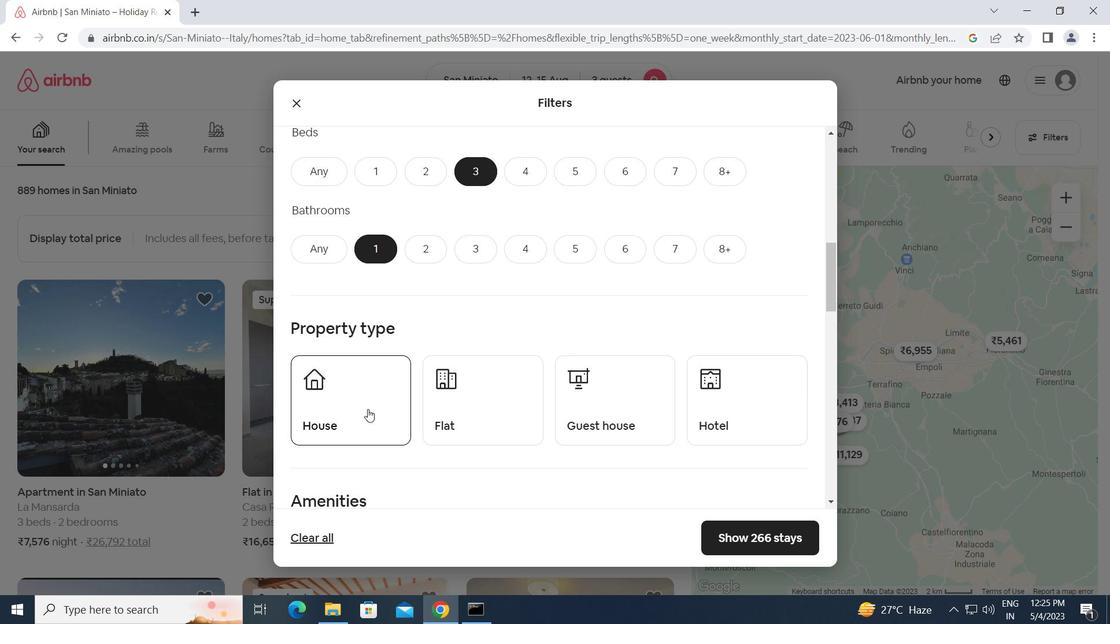 
Action: Mouse moved to (488, 410)
Screenshot: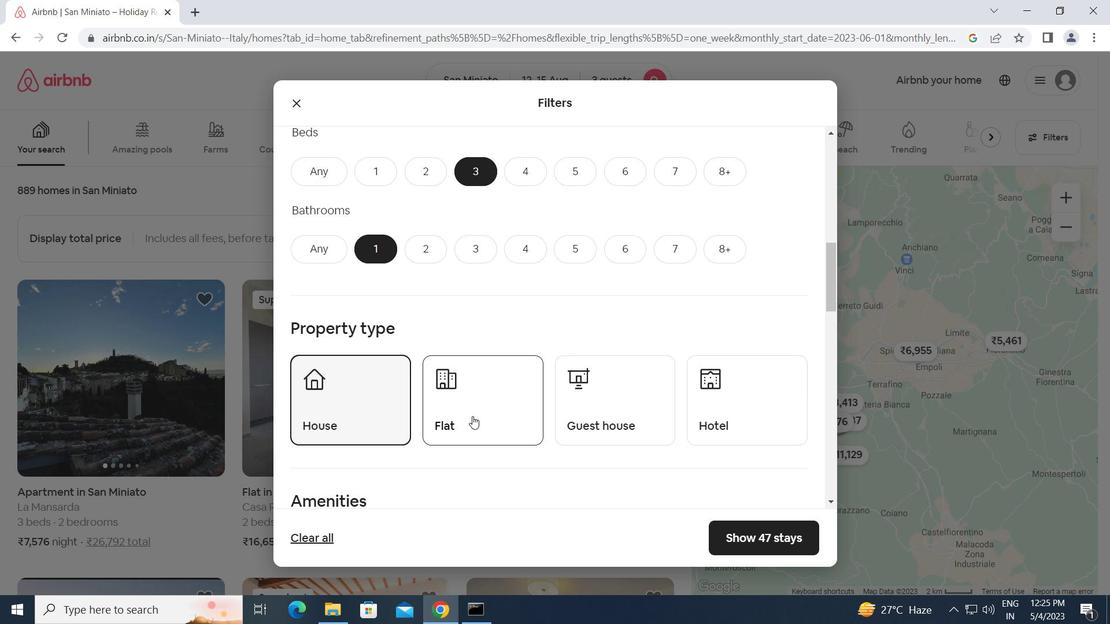 
Action: Mouse pressed left at (488, 410)
Screenshot: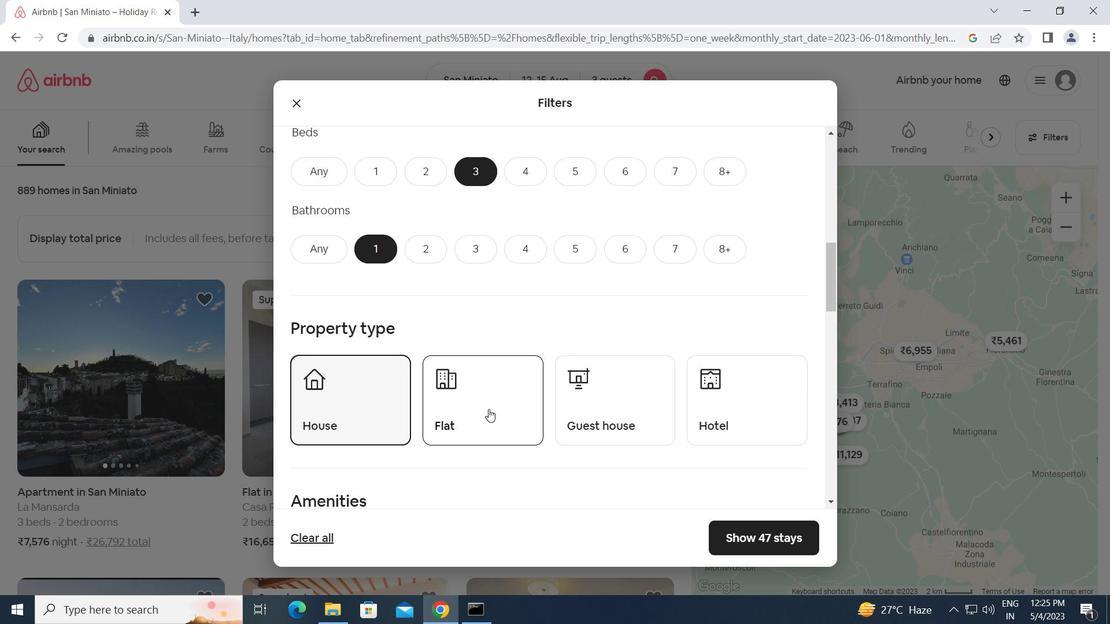 
Action: Mouse moved to (587, 434)
Screenshot: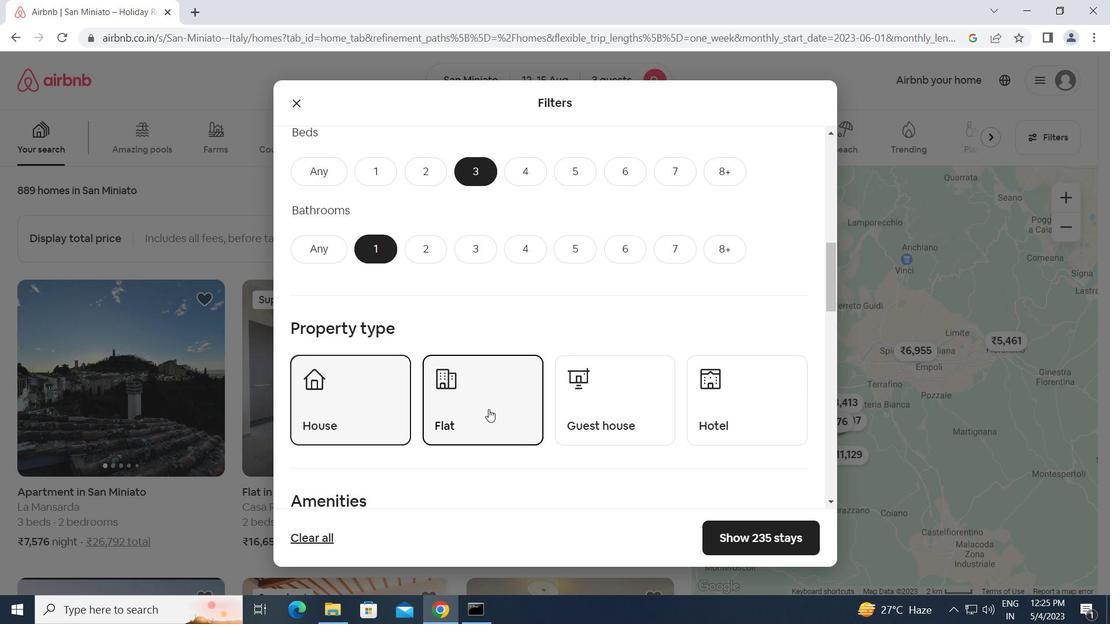 
Action: Mouse pressed left at (587, 434)
Screenshot: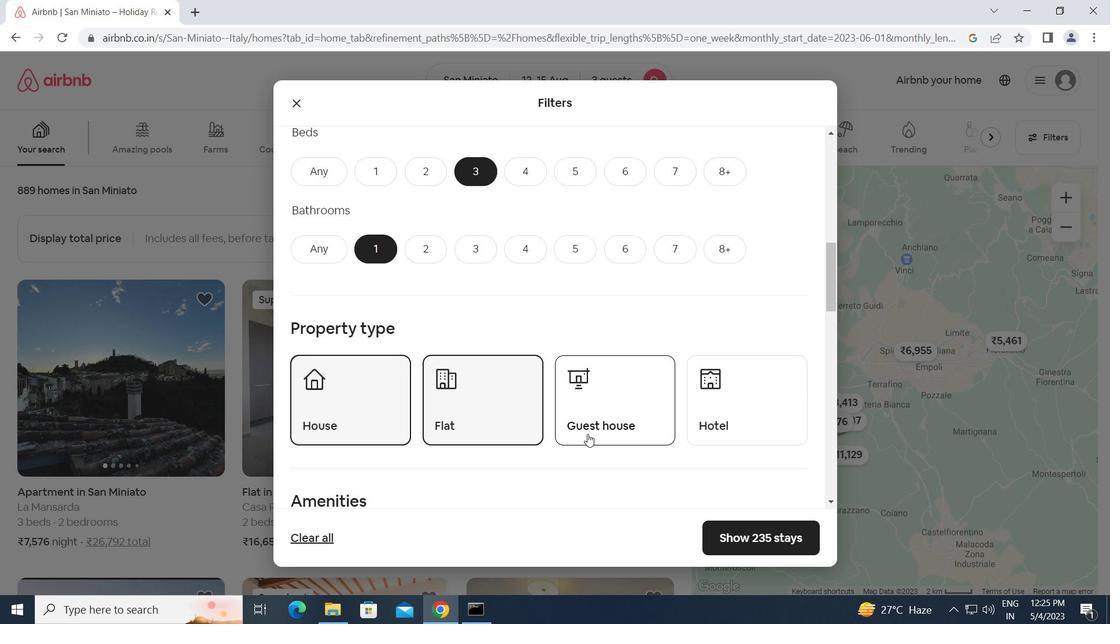 
Action: Mouse moved to (571, 436)
Screenshot: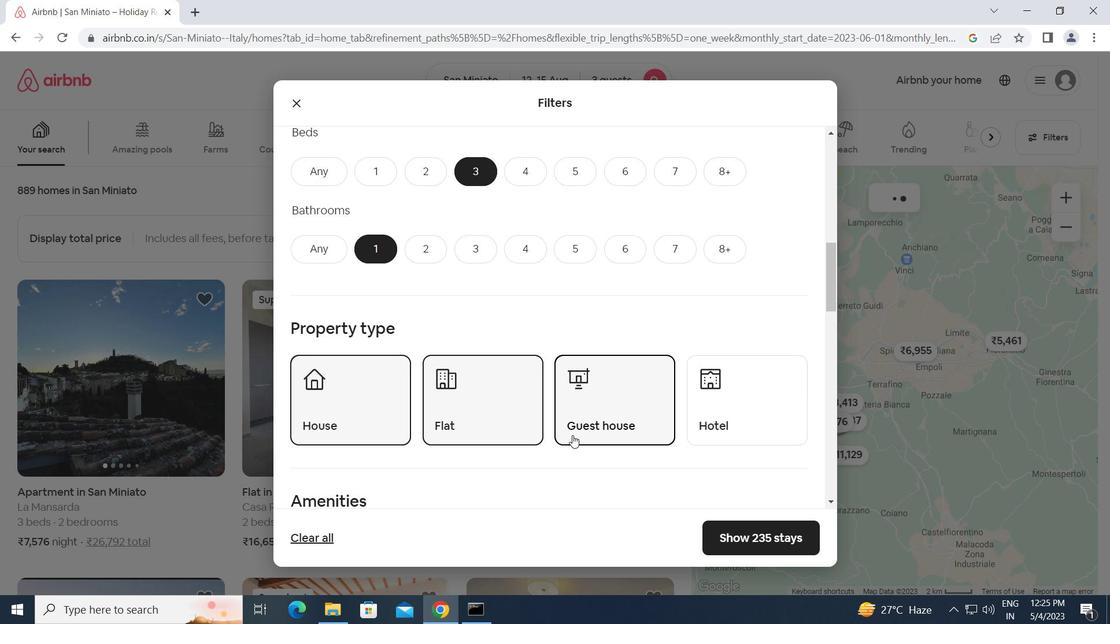 
Action: Mouse scrolled (571, 436) with delta (0, 0)
Screenshot: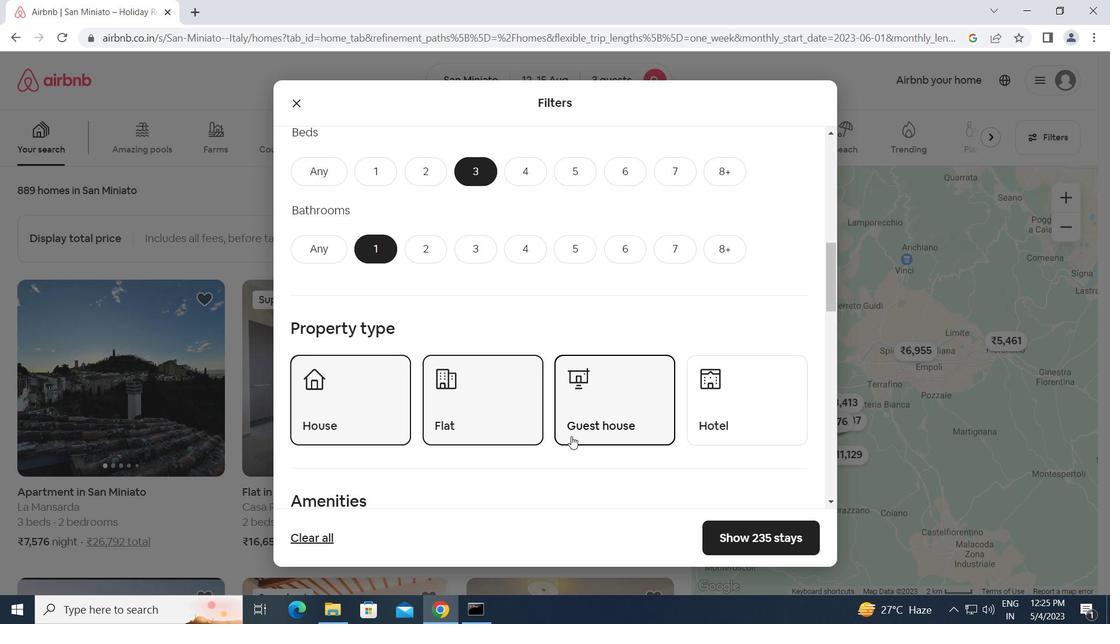 
Action: Mouse scrolled (571, 436) with delta (0, 0)
Screenshot: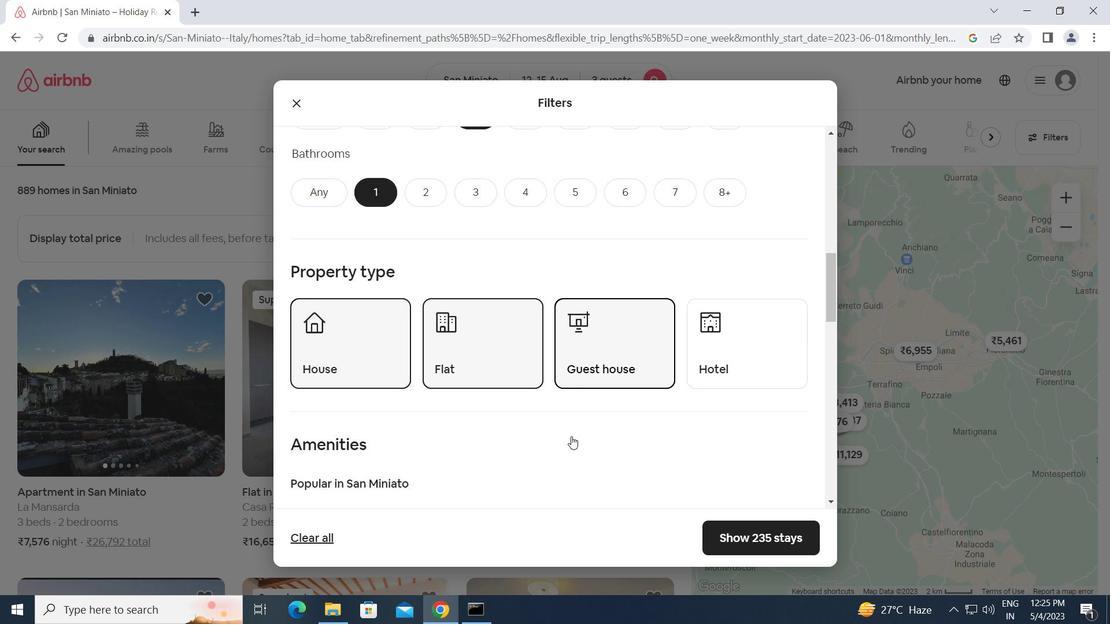 
Action: Mouse scrolled (571, 436) with delta (0, 0)
Screenshot: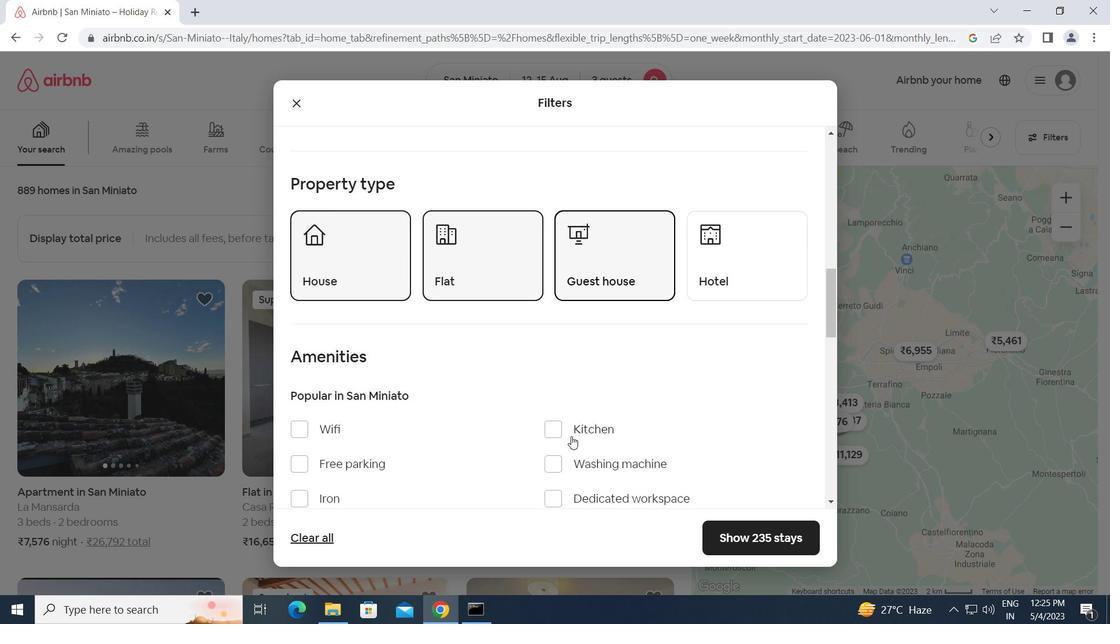 
Action: Mouse scrolled (571, 436) with delta (0, 0)
Screenshot: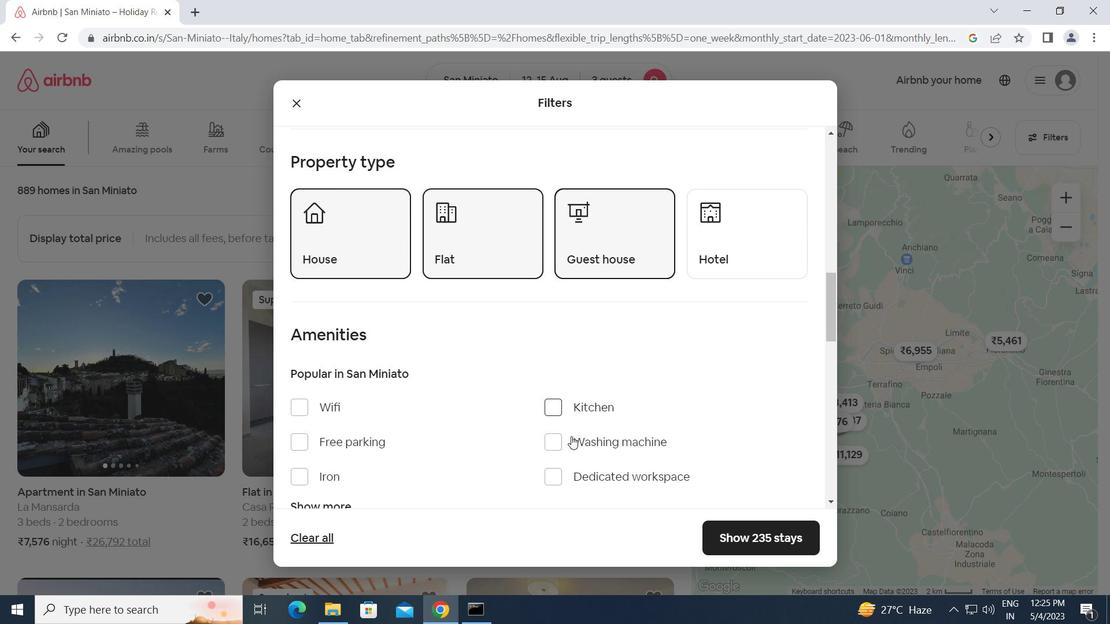 
Action: Mouse scrolled (571, 436) with delta (0, 0)
Screenshot: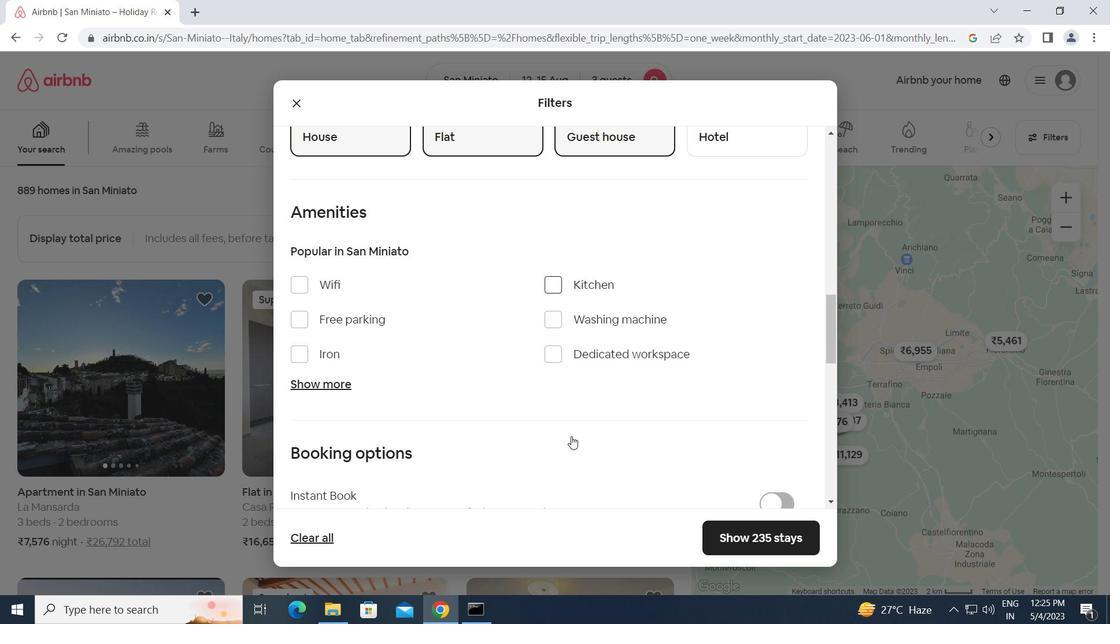 
Action: Mouse scrolled (571, 436) with delta (0, 0)
Screenshot: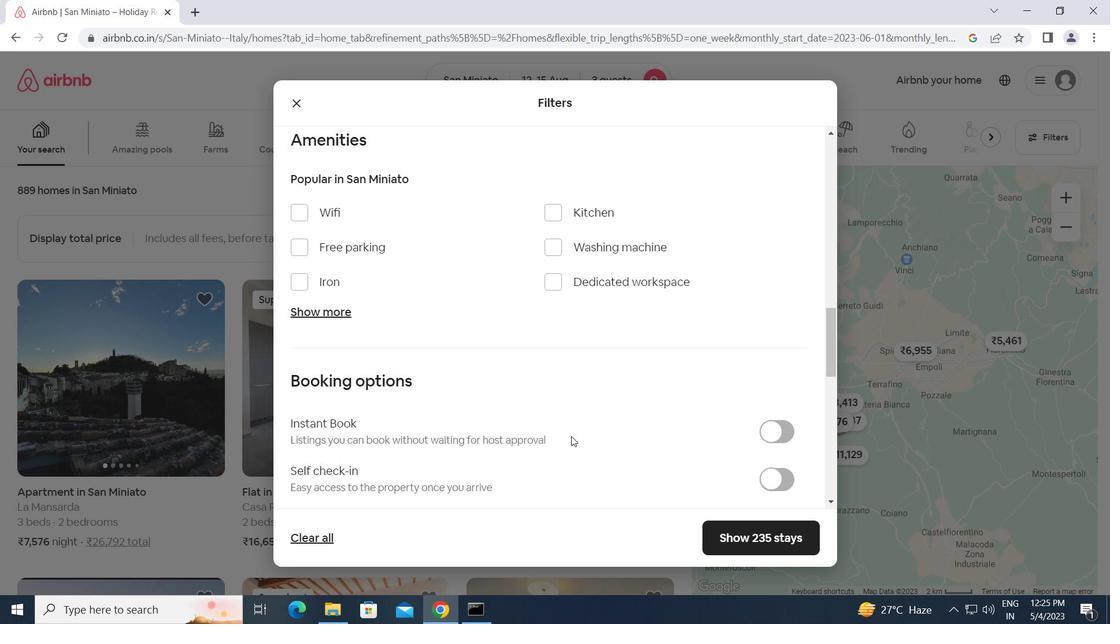 
Action: Mouse scrolled (571, 436) with delta (0, 0)
Screenshot: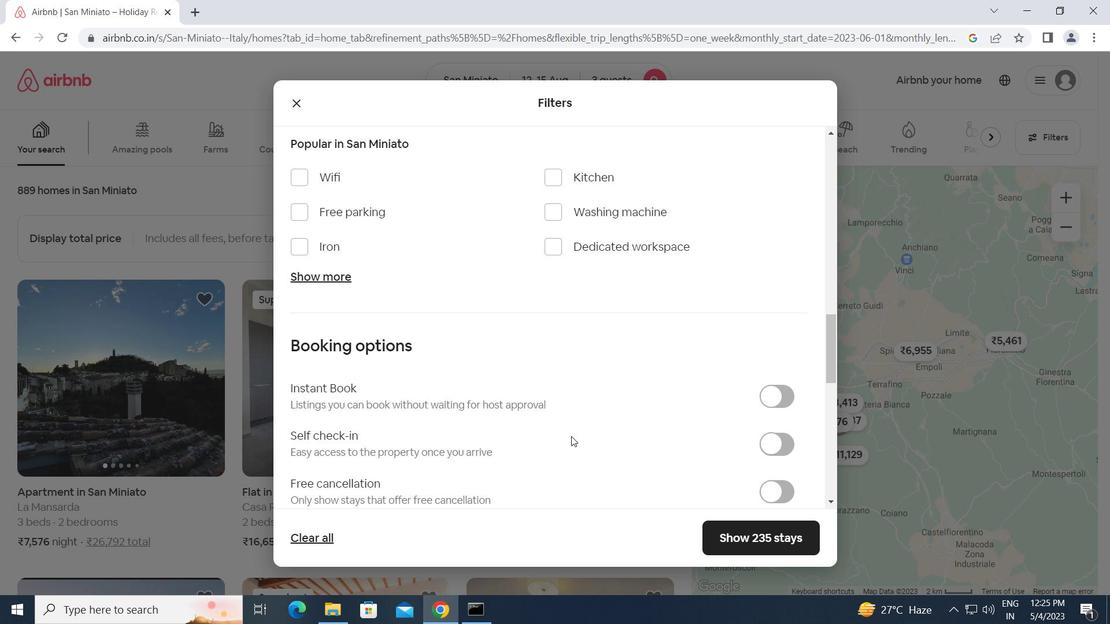 
Action: Mouse moved to (783, 331)
Screenshot: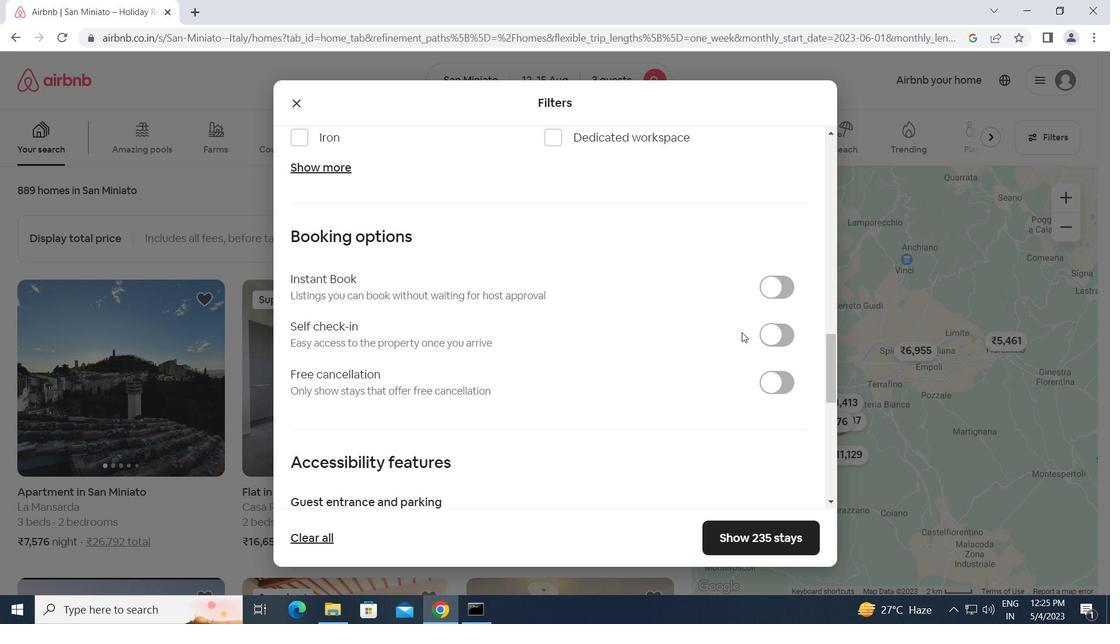 
Action: Mouse pressed left at (783, 331)
Screenshot: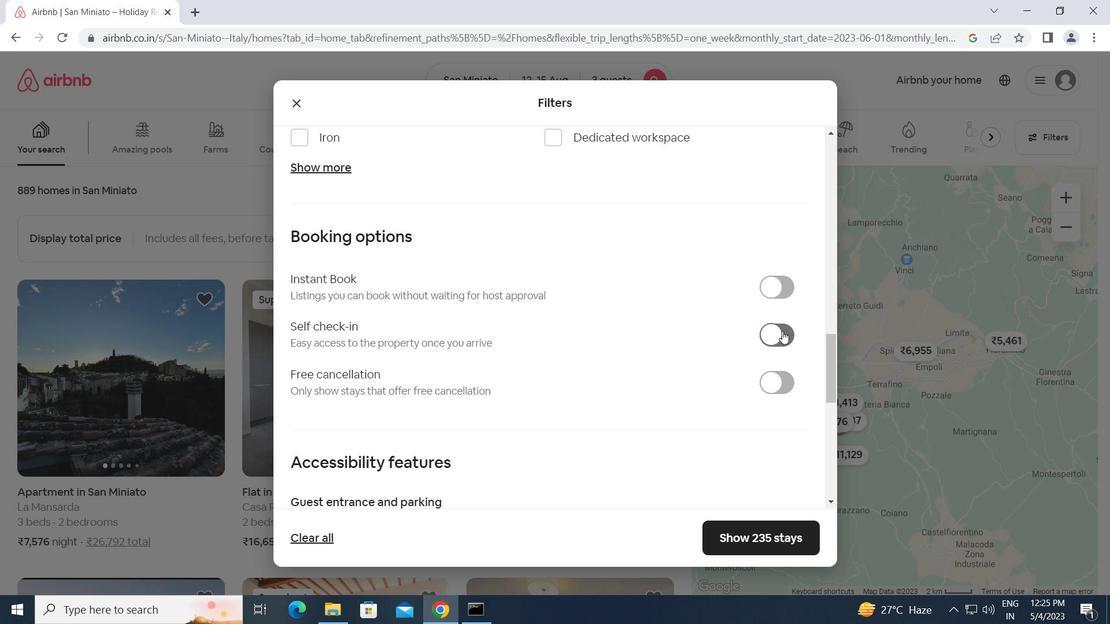 
Action: Mouse moved to (672, 363)
Screenshot: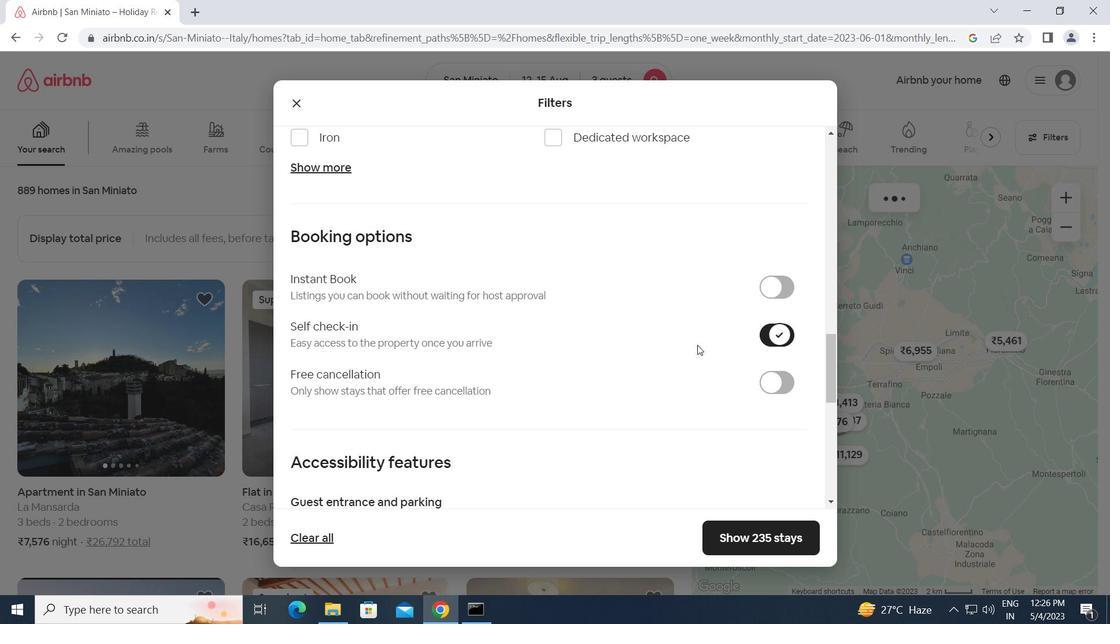 
Action: Mouse scrolled (672, 362) with delta (0, 0)
Screenshot: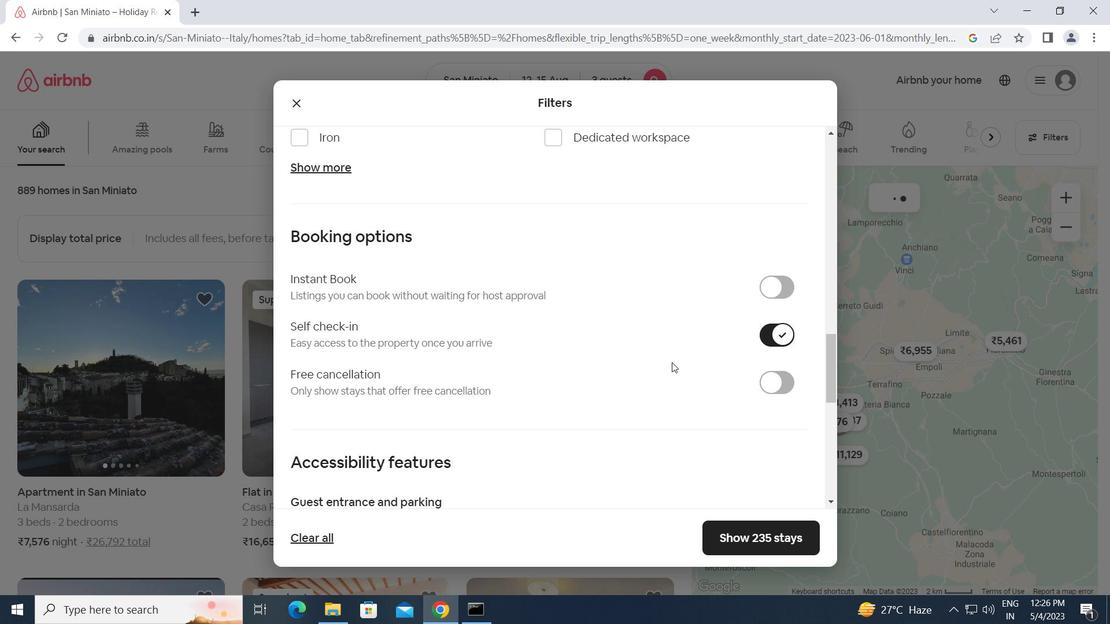 
Action: Mouse scrolled (672, 362) with delta (0, 0)
Screenshot: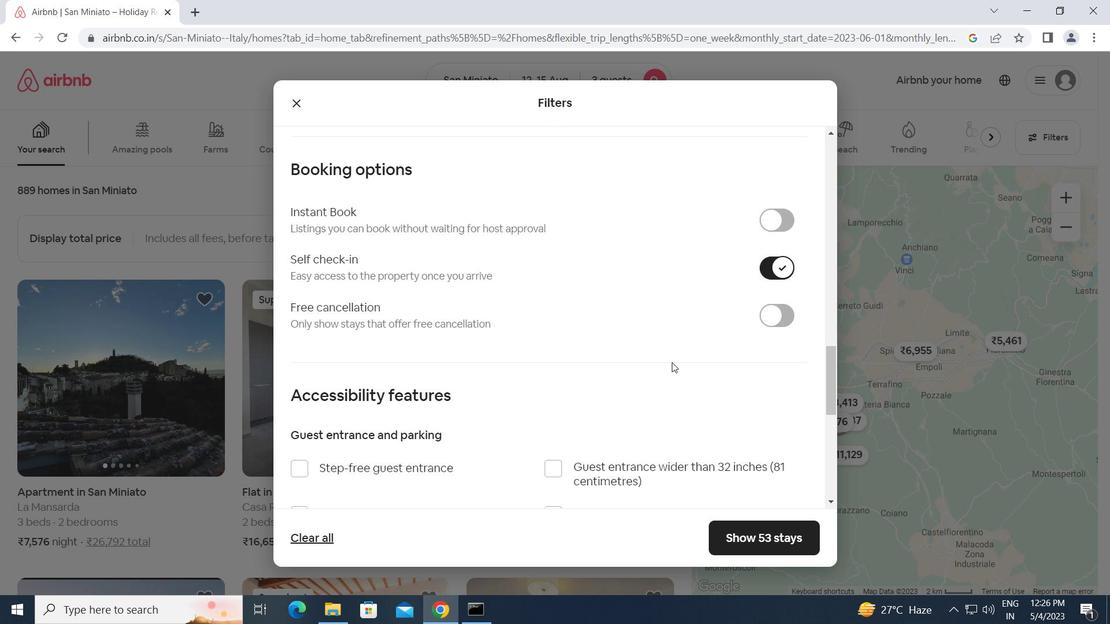 
Action: Mouse scrolled (672, 362) with delta (0, 0)
Screenshot: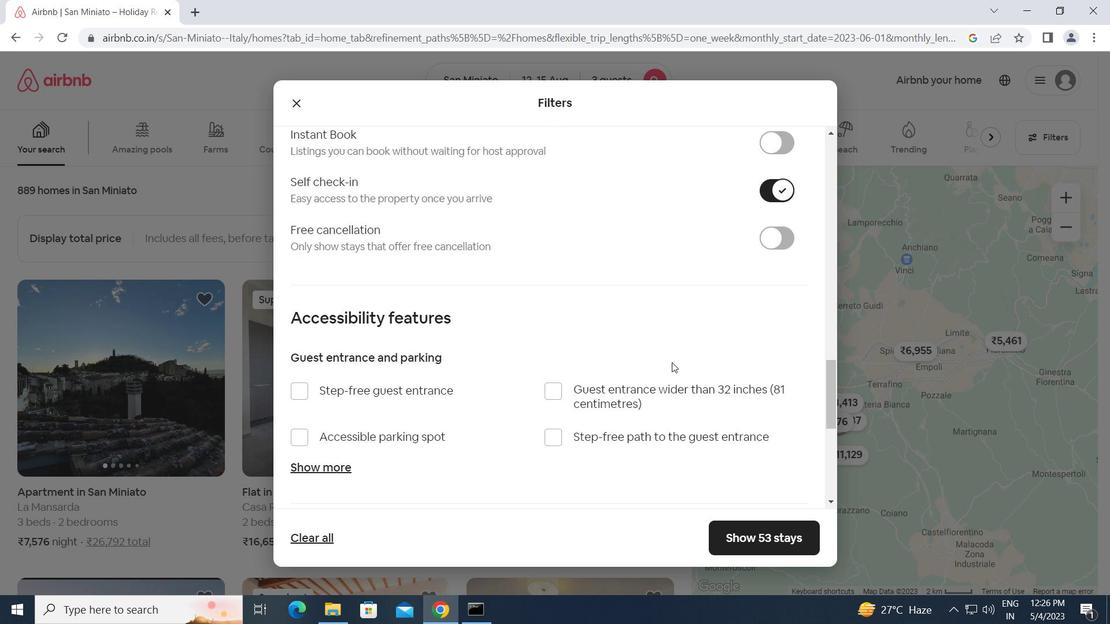 
Action: Mouse scrolled (672, 362) with delta (0, 0)
Screenshot: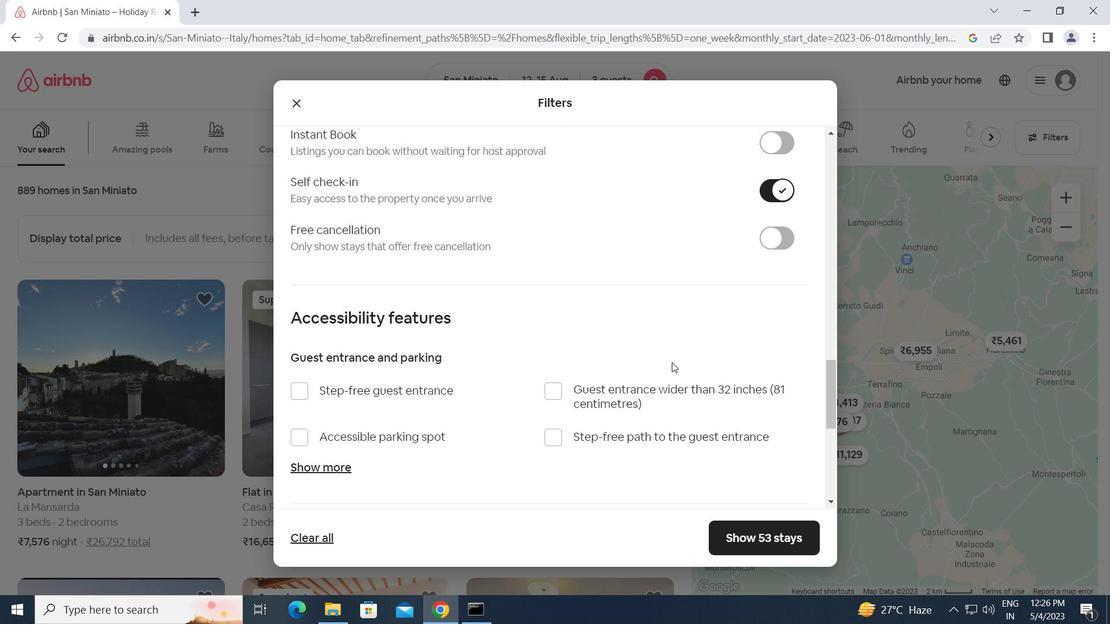 
Action: Mouse scrolled (672, 362) with delta (0, 0)
Screenshot: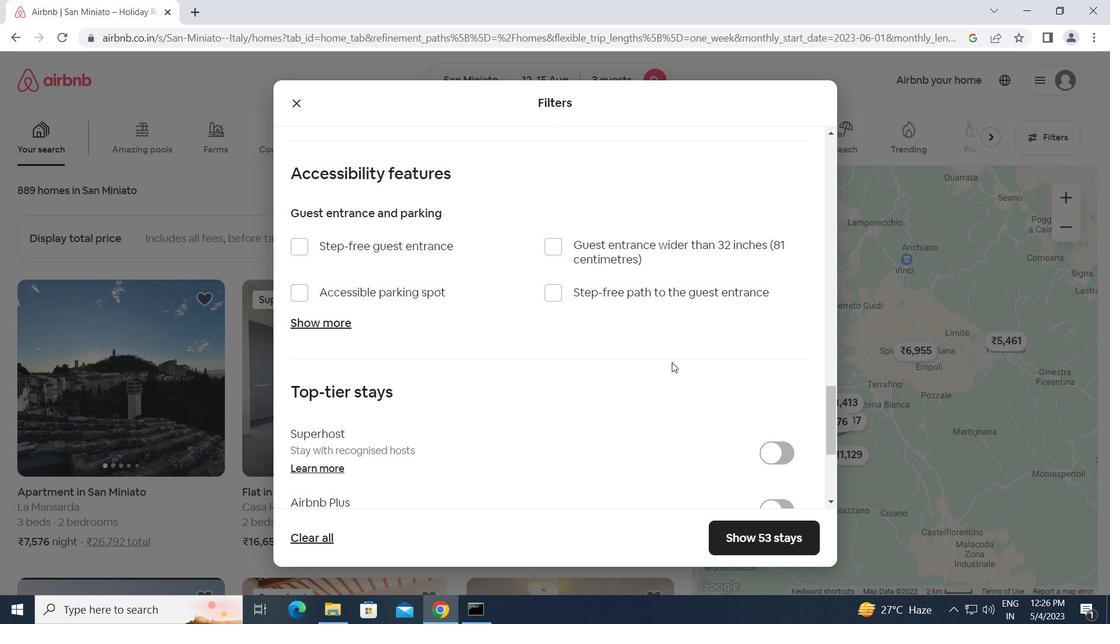 
Action: Mouse scrolled (672, 362) with delta (0, 0)
Screenshot: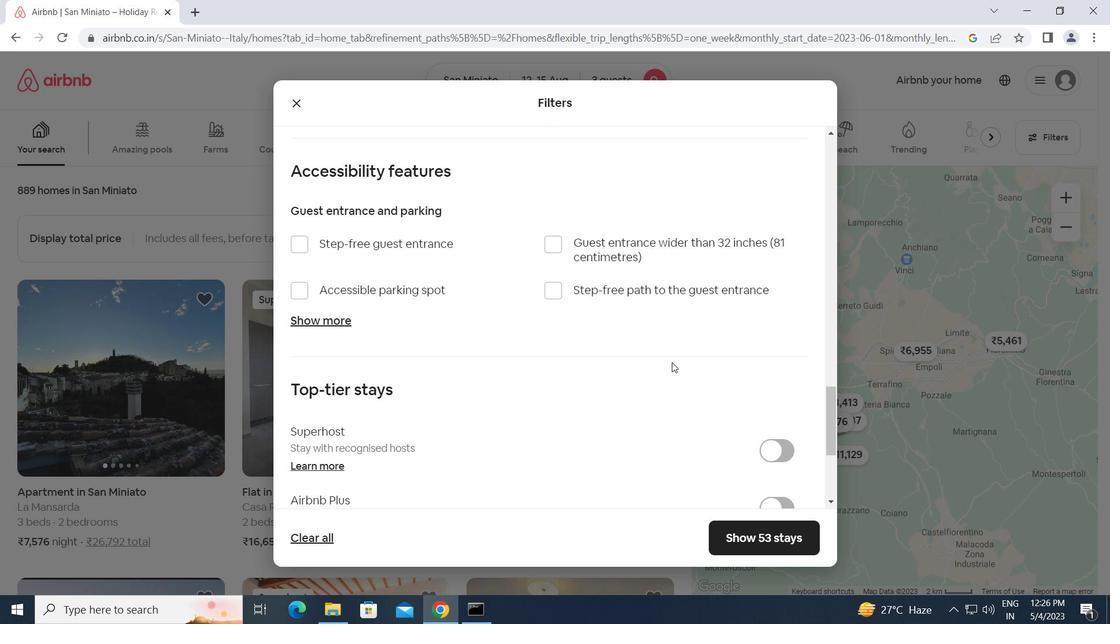 
Action: Mouse scrolled (672, 362) with delta (0, 0)
Screenshot: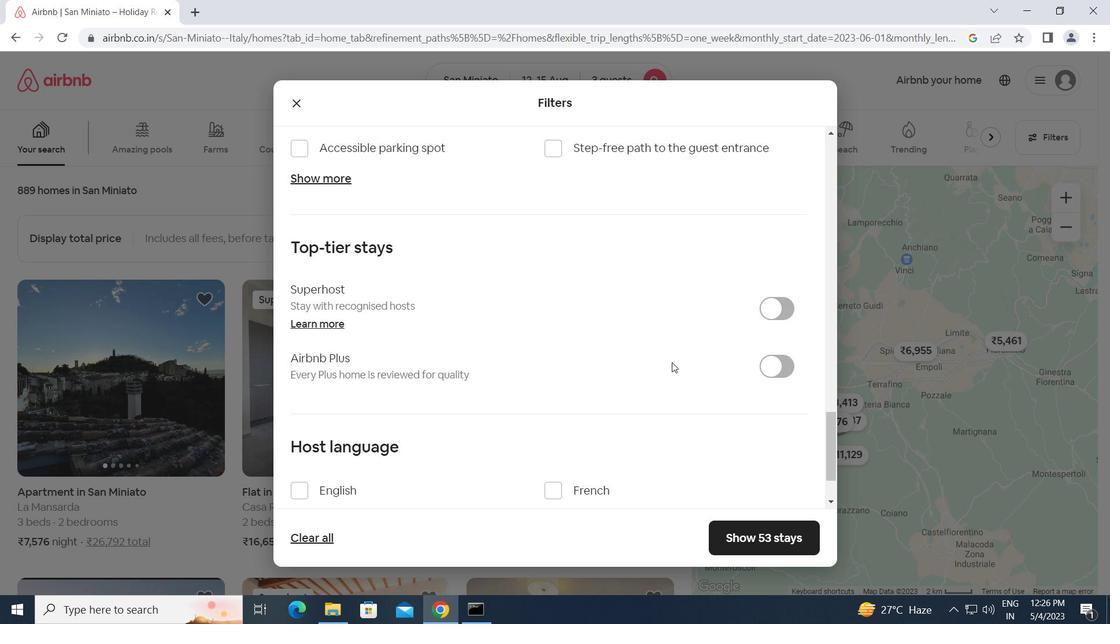
Action: Mouse moved to (291, 414)
Screenshot: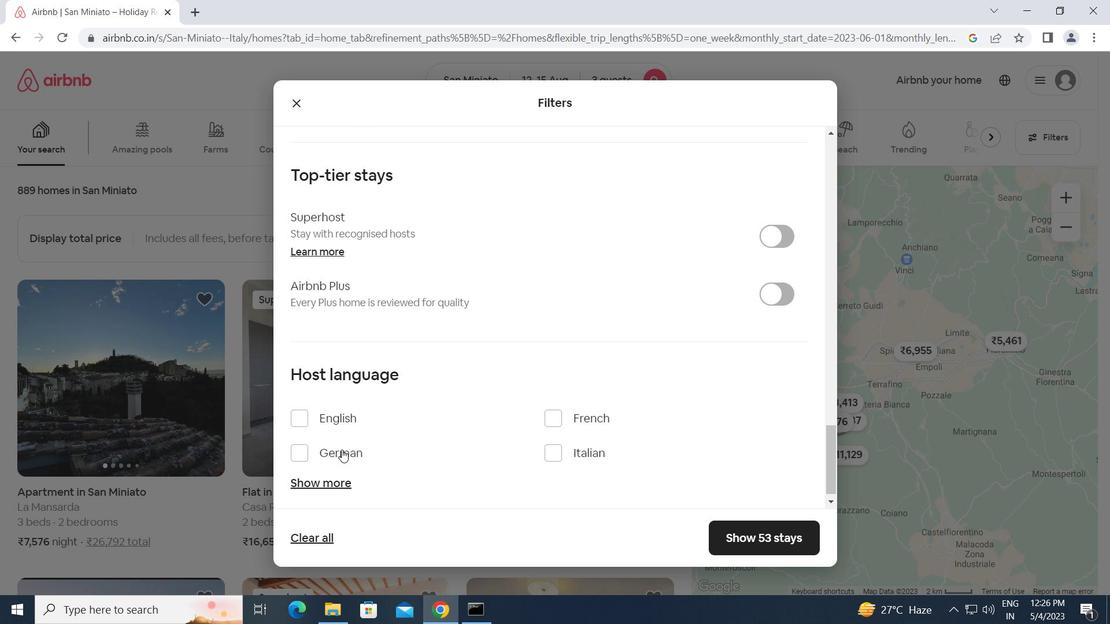 
Action: Mouse pressed left at (291, 414)
Screenshot: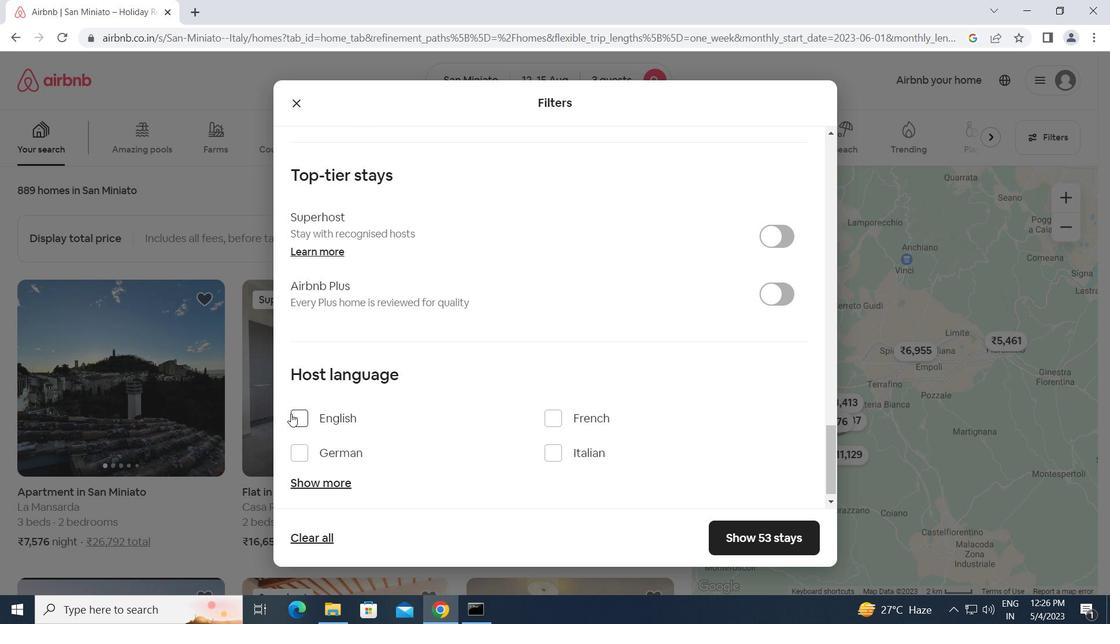 
Action: Mouse moved to (726, 529)
Screenshot: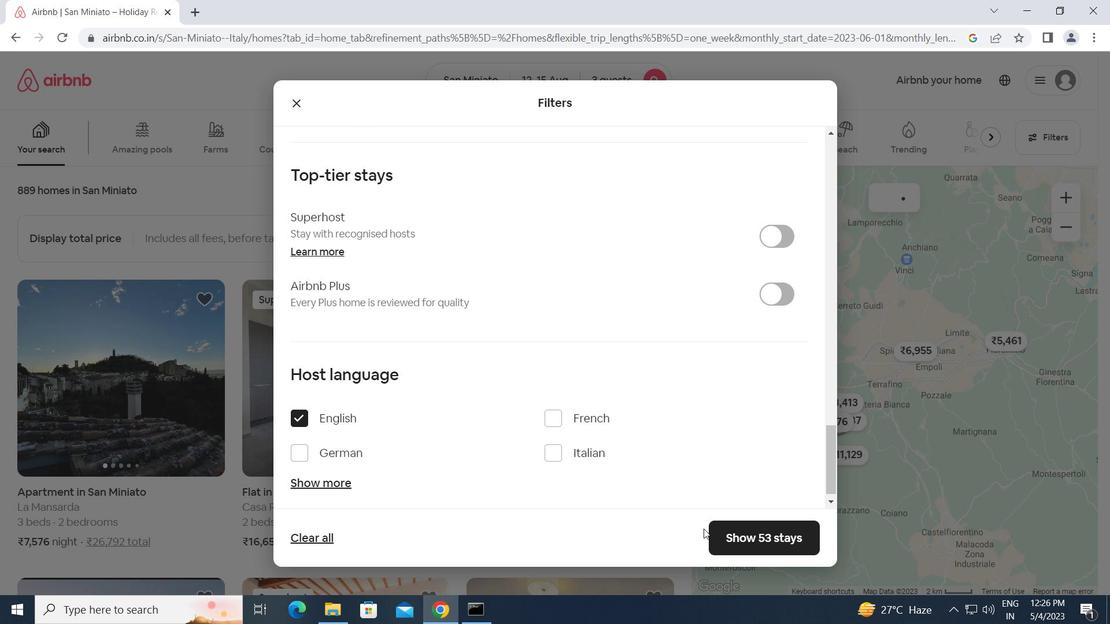 
Action: Mouse pressed left at (726, 529)
Screenshot: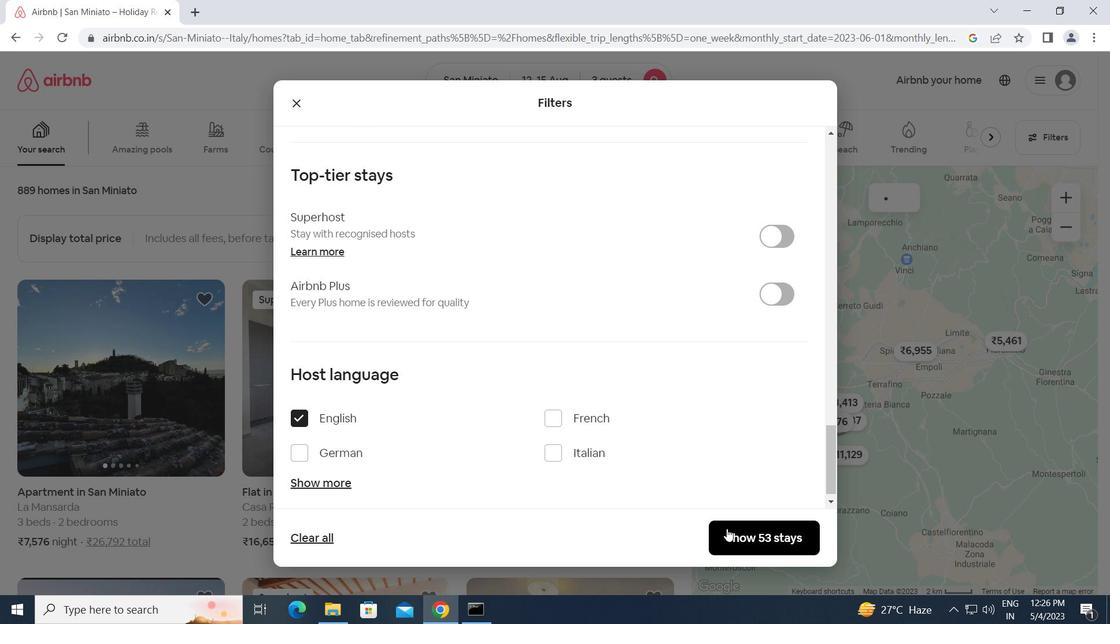 
Action: Mouse moved to (704, 526)
Screenshot: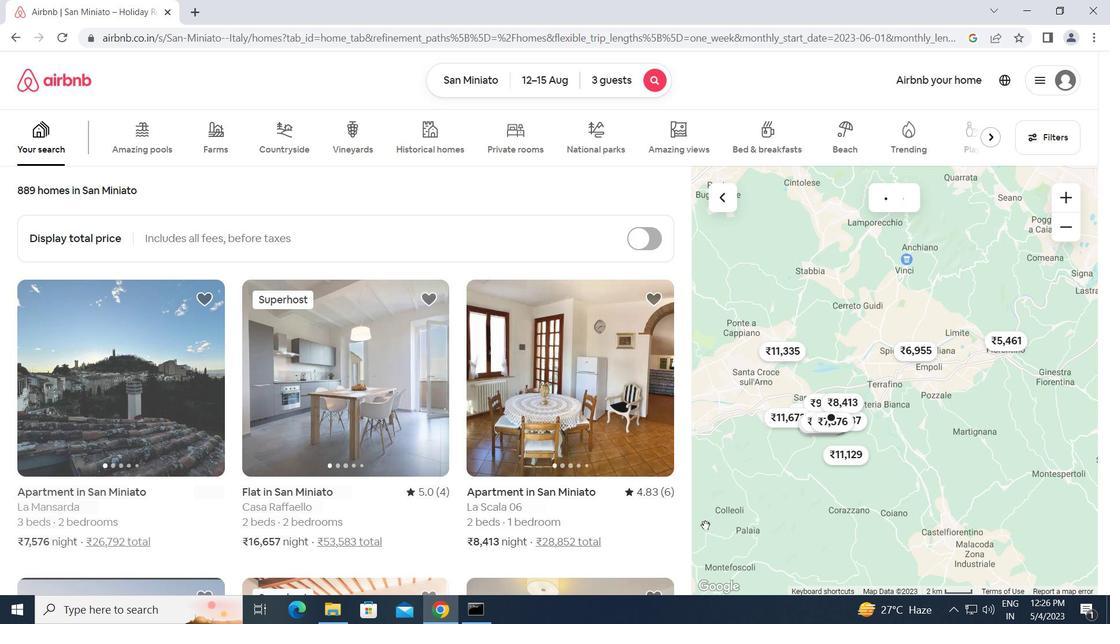 
